 Task: Look for space in Lalitpur, India from 12th  August, 2023 to 15th August, 2023 for 3 adults in price range Rs.12000 to Rs.16000. Place can be entire place with 2 bedrooms having 3 beds and 1 bathroom. Property type can be house, flat, guest house. Booking option can be shelf check-in. Required host language is English.
Action: Mouse moved to (454, 71)
Screenshot: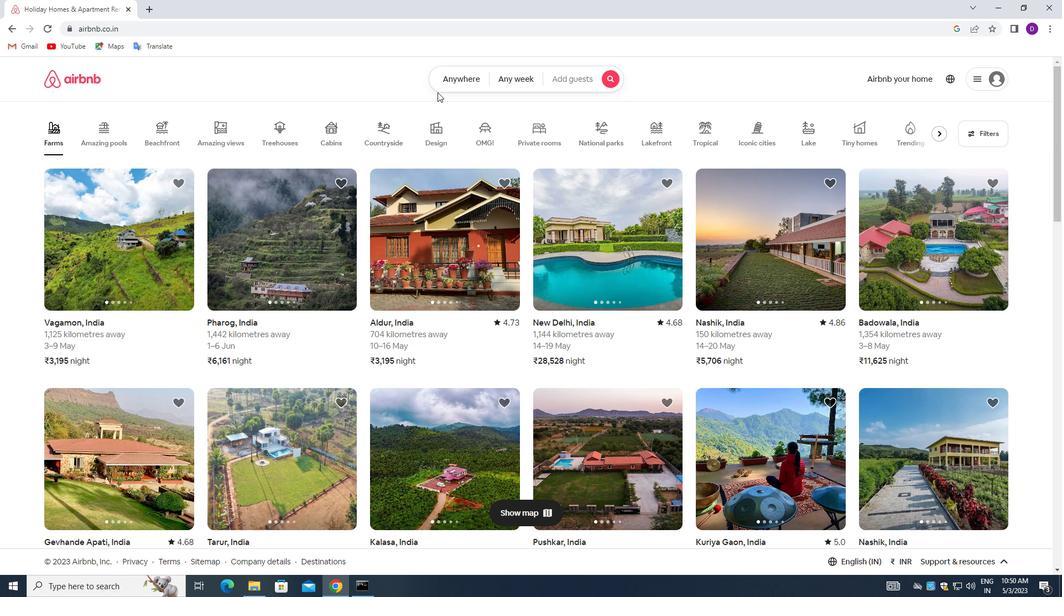 
Action: Mouse pressed left at (454, 71)
Screenshot: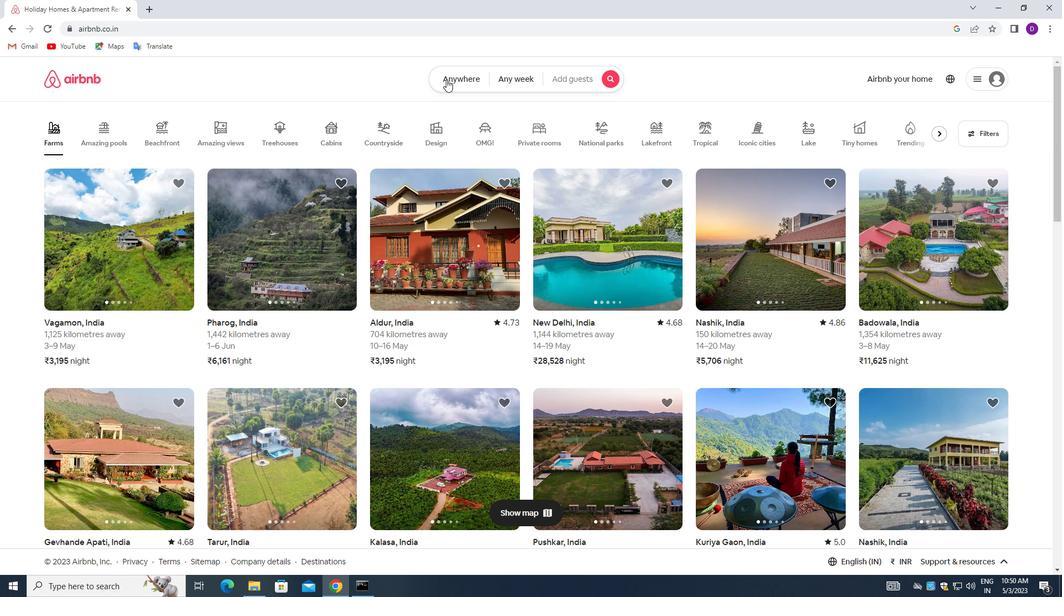 
Action: Mouse moved to (360, 118)
Screenshot: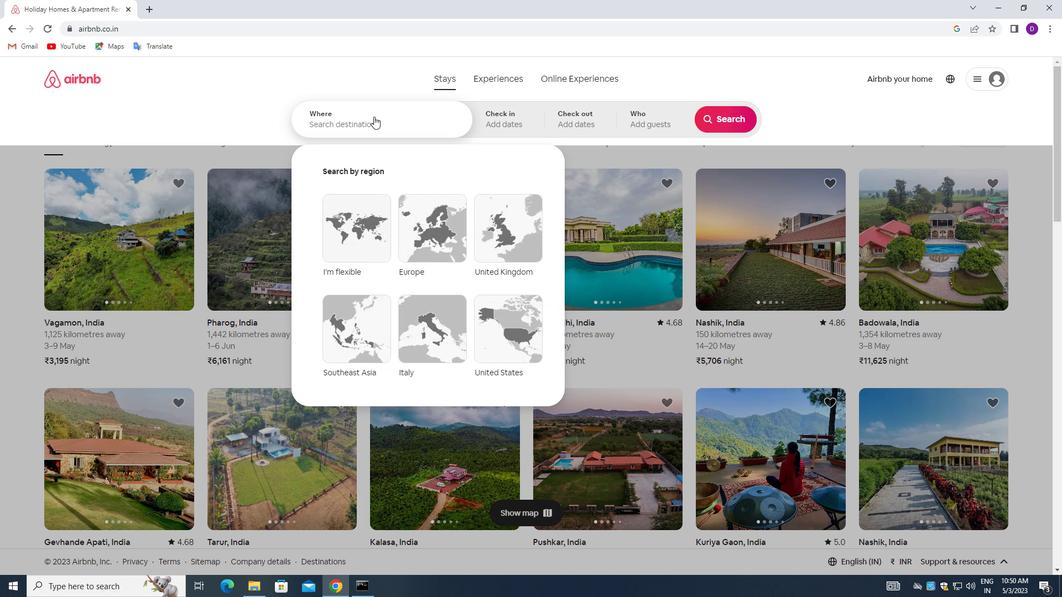 
Action: Mouse pressed left at (360, 118)
Screenshot: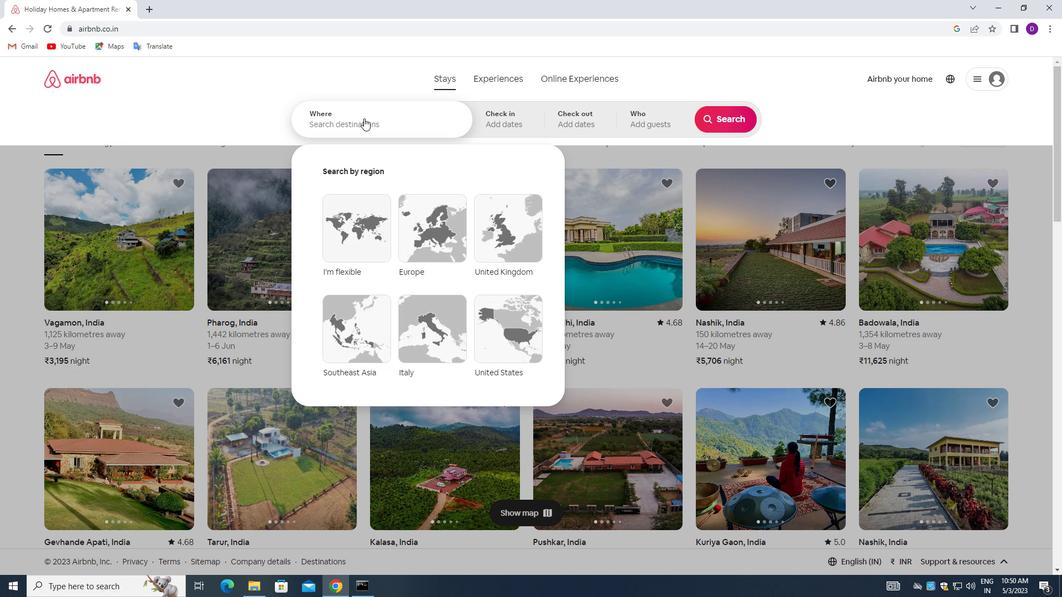 
Action: Mouse moved to (259, 120)
Screenshot: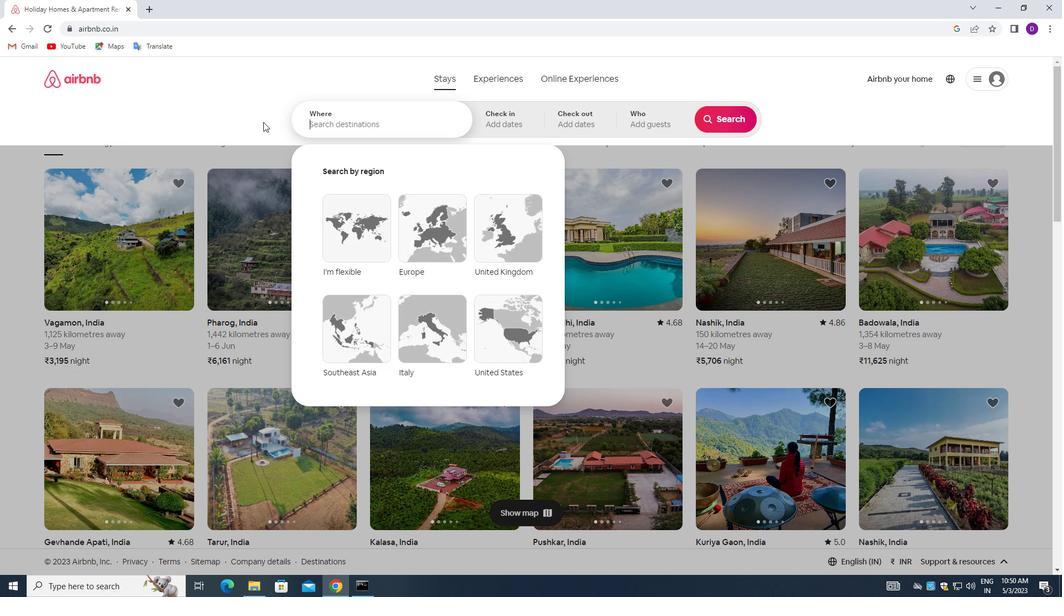 
Action: Key pressed <Key.shift>LALIT<Key.space><Key.backspace>PUR,<Key.space><Key.shift>INDIA<Key.enter>
Screenshot: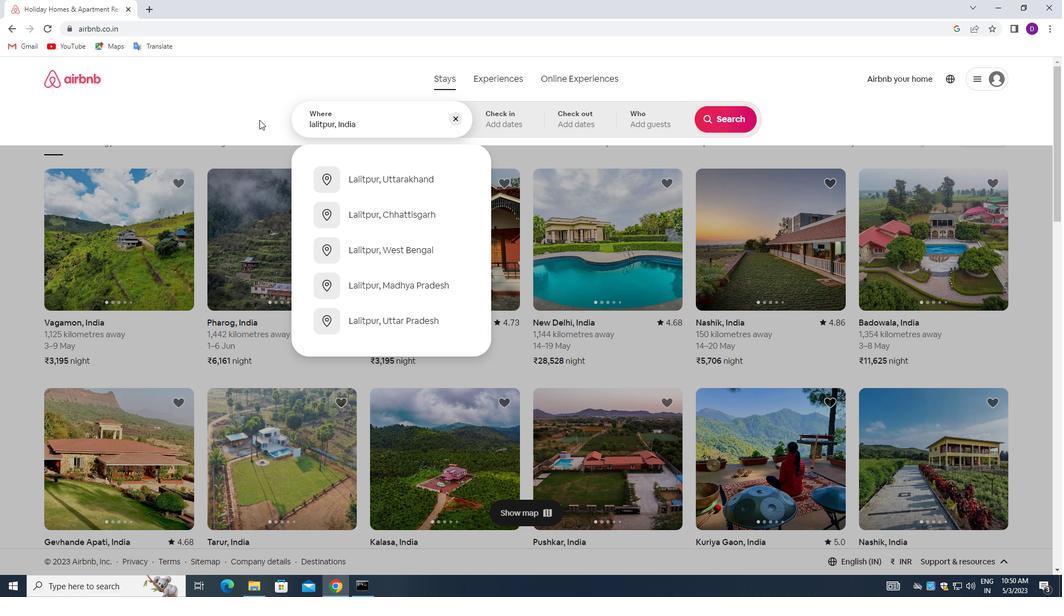 
Action: Mouse moved to (721, 210)
Screenshot: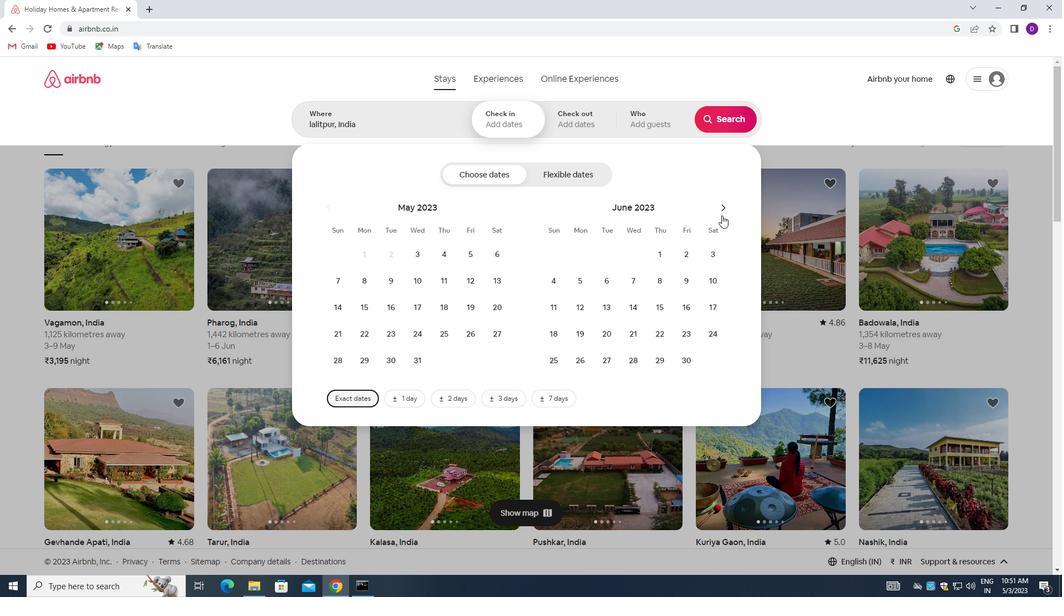 
Action: Mouse pressed left at (721, 210)
Screenshot: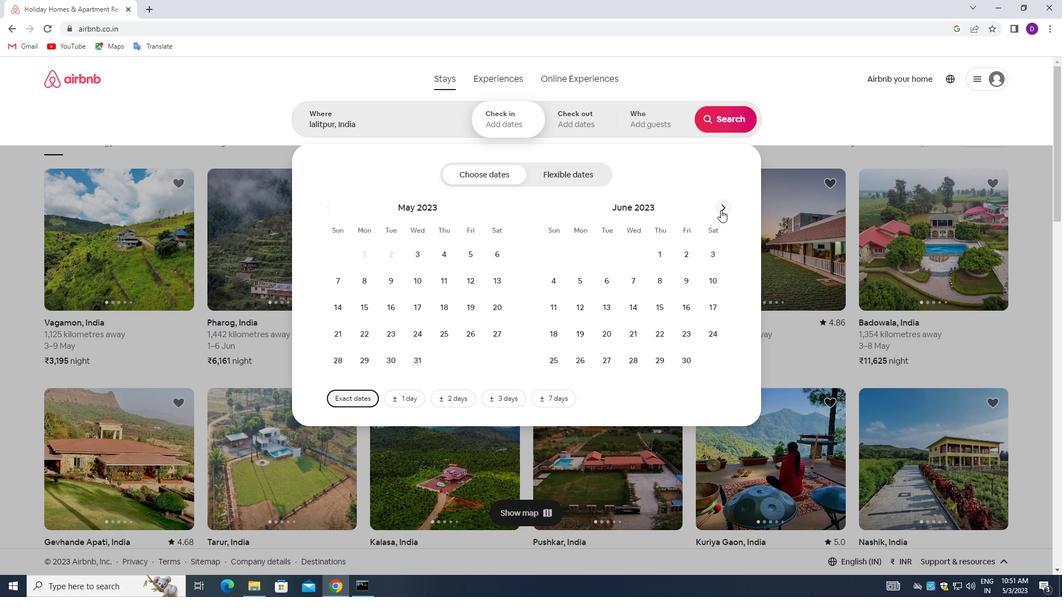 
Action: Mouse pressed left at (721, 210)
Screenshot: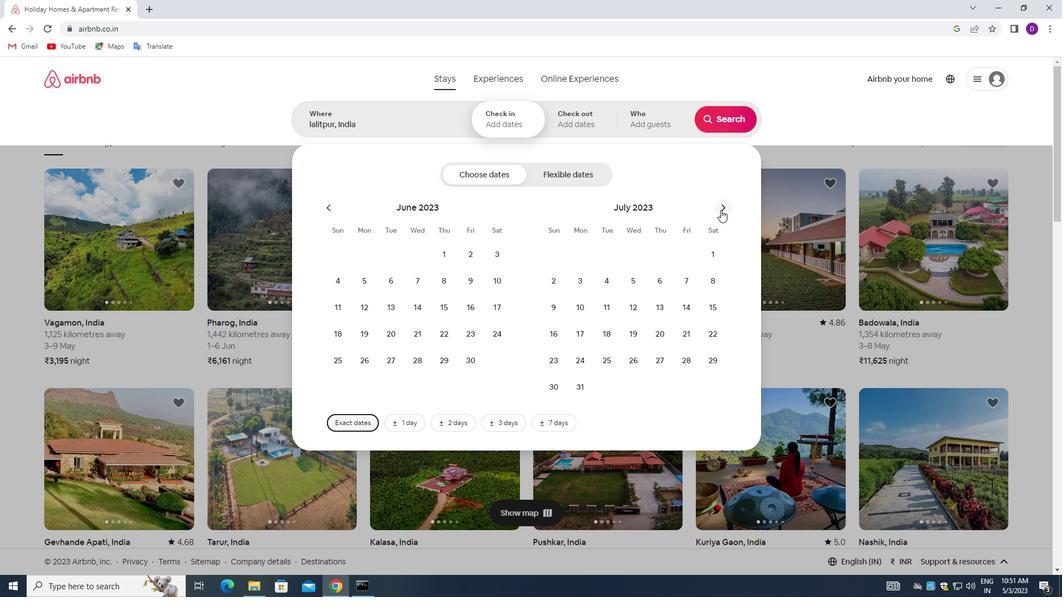 
Action: Mouse moved to (704, 284)
Screenshot: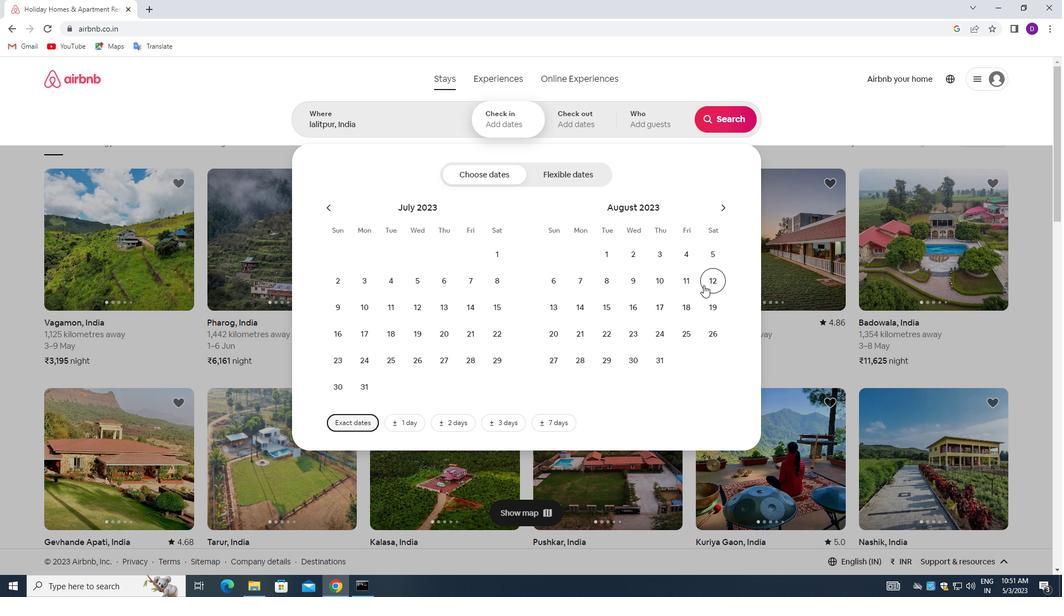 
Action: Mouse pressed left at (704, 284)
Screenshot: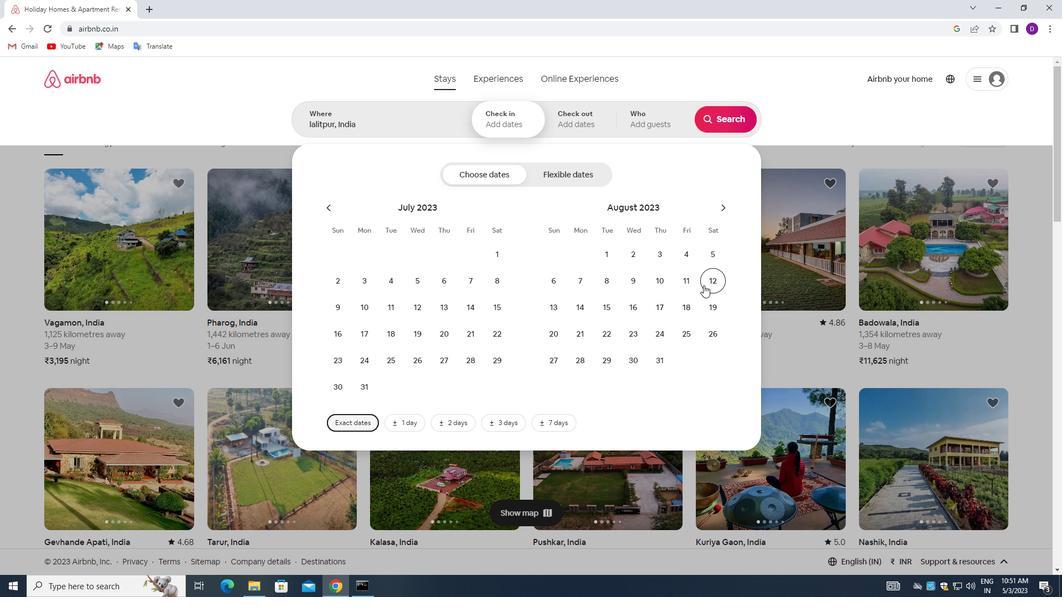 
Action: Mouse moved to (614, 307)
Screenshot: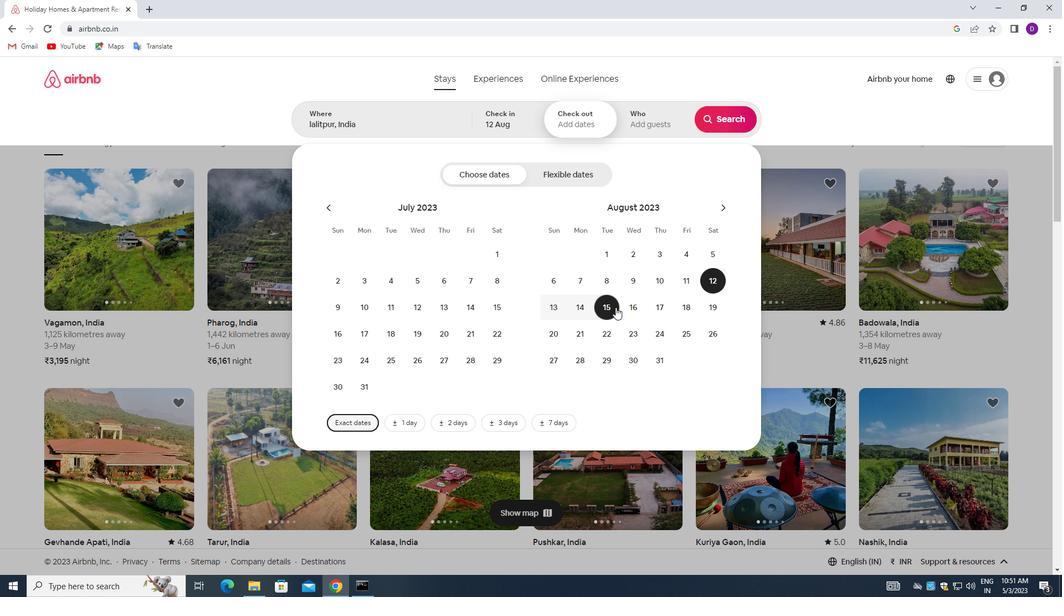 
Action: Mouse pressed left at (614, 307)
Screenshot: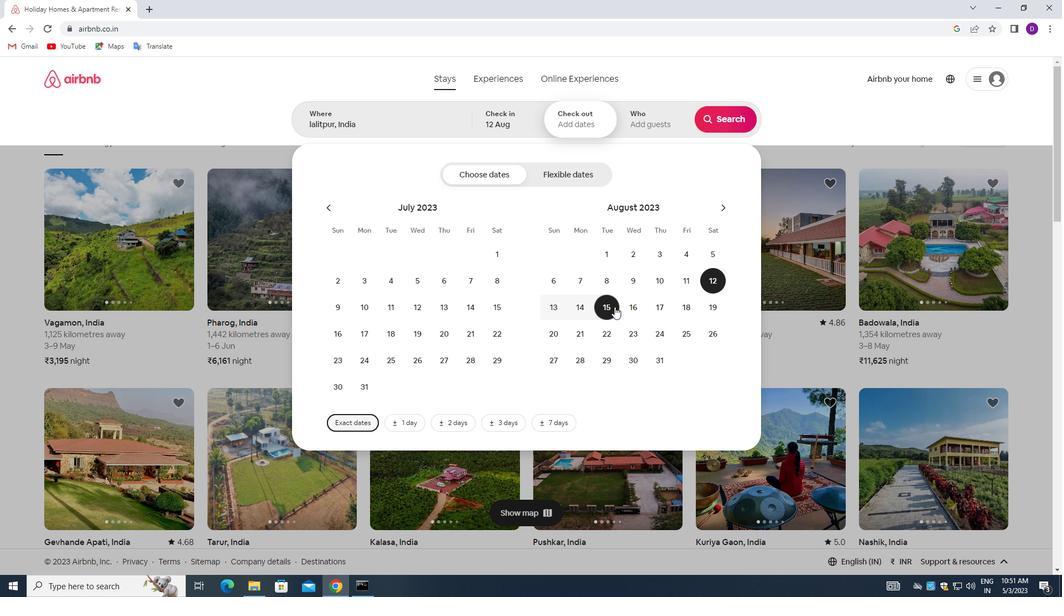 
Action: Mouse moved to (652, 121)
Screenshot: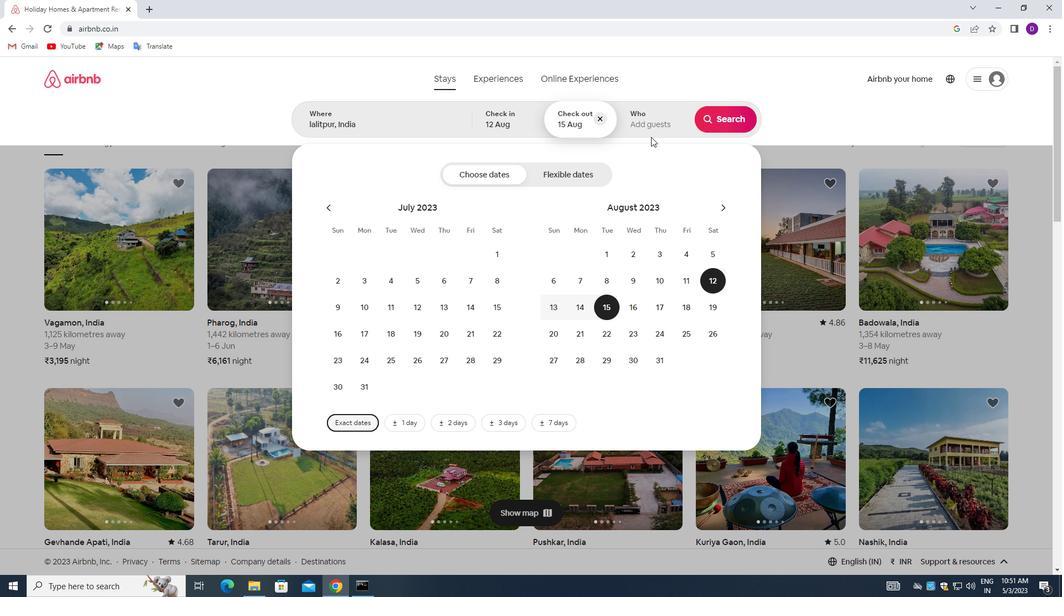 
Action: Mouse pressed left at (652, 121)
Screenshot: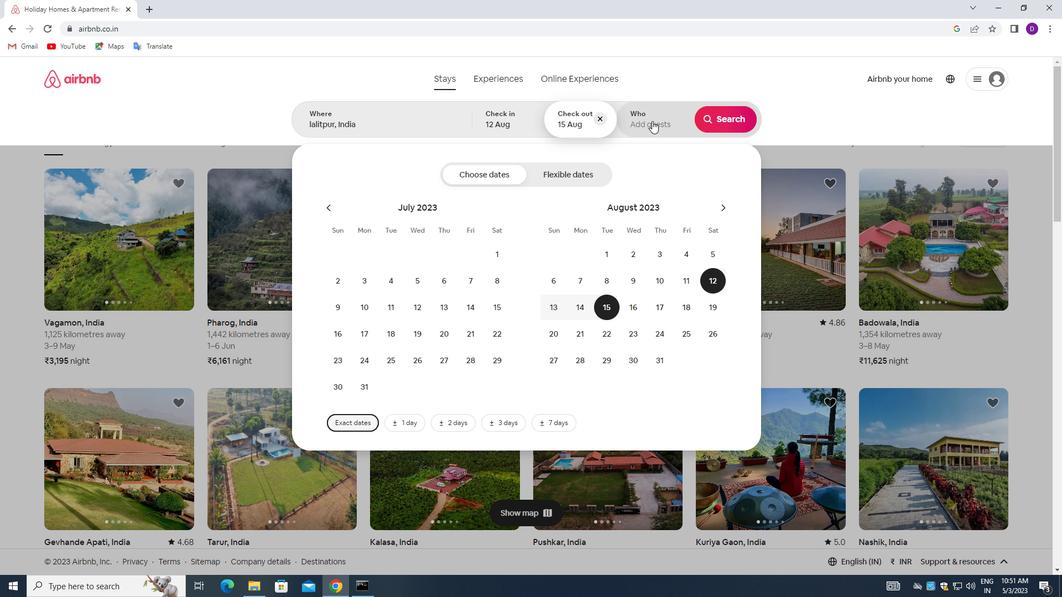 
Action: Mouse moved to (723, 179)
Screenshot: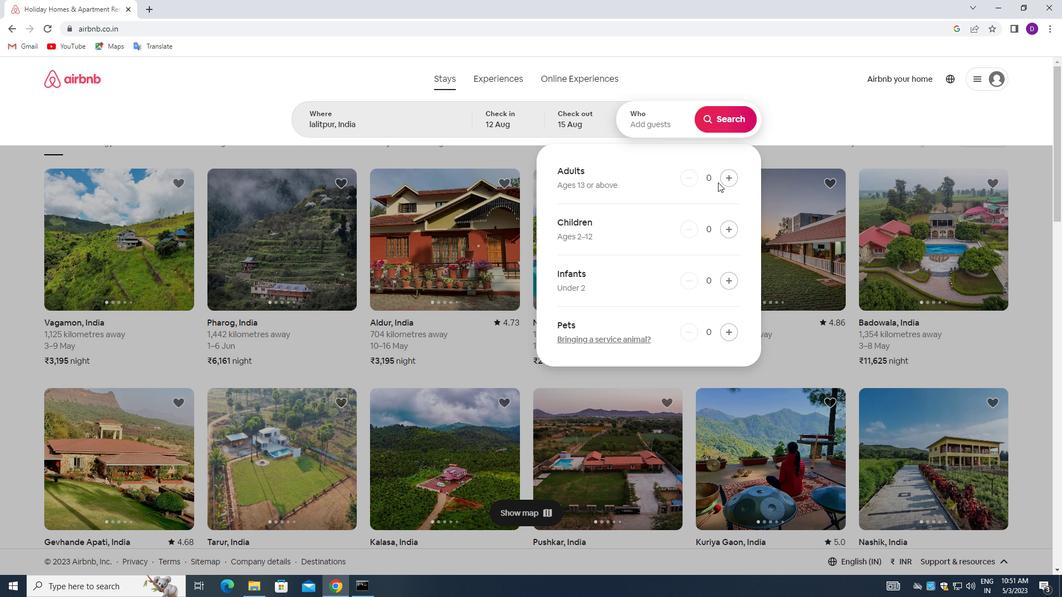
Action: Mouse pressed left at (723, 179)
Screenshot: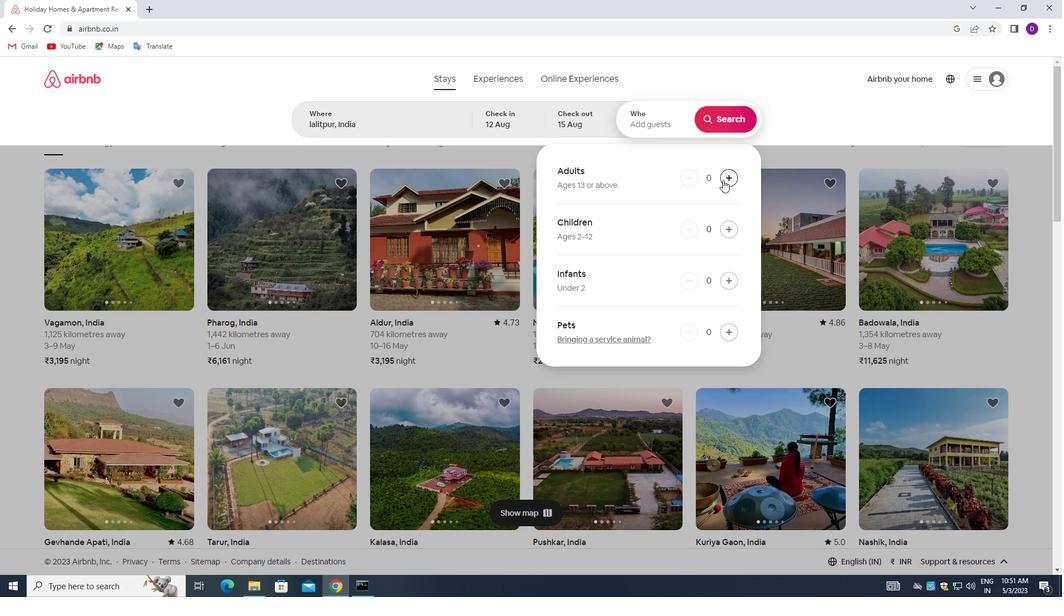 
Action: Mouse pressed left at (723, 179)
Screenshot: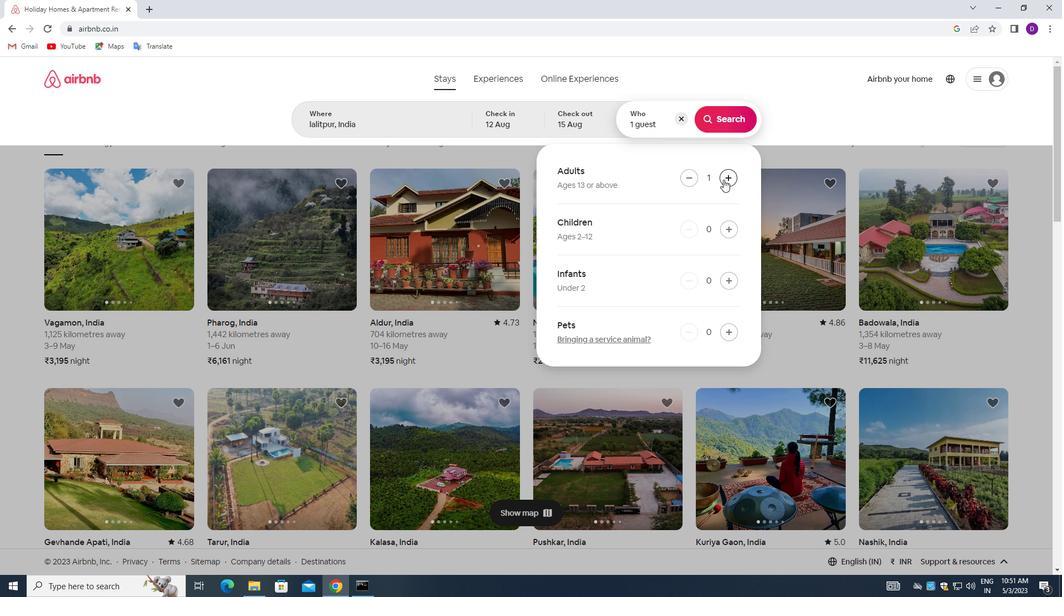 
Action: Mouse pressed left at (723, 179)
Screenshot: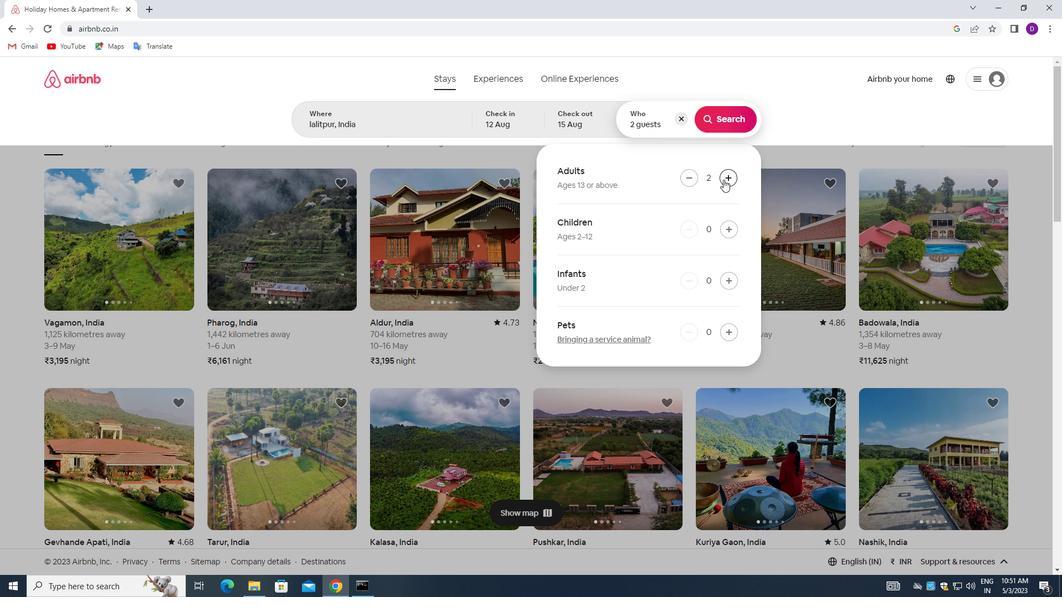 
Action: Mouse moved to (725, 116)
Screenshot: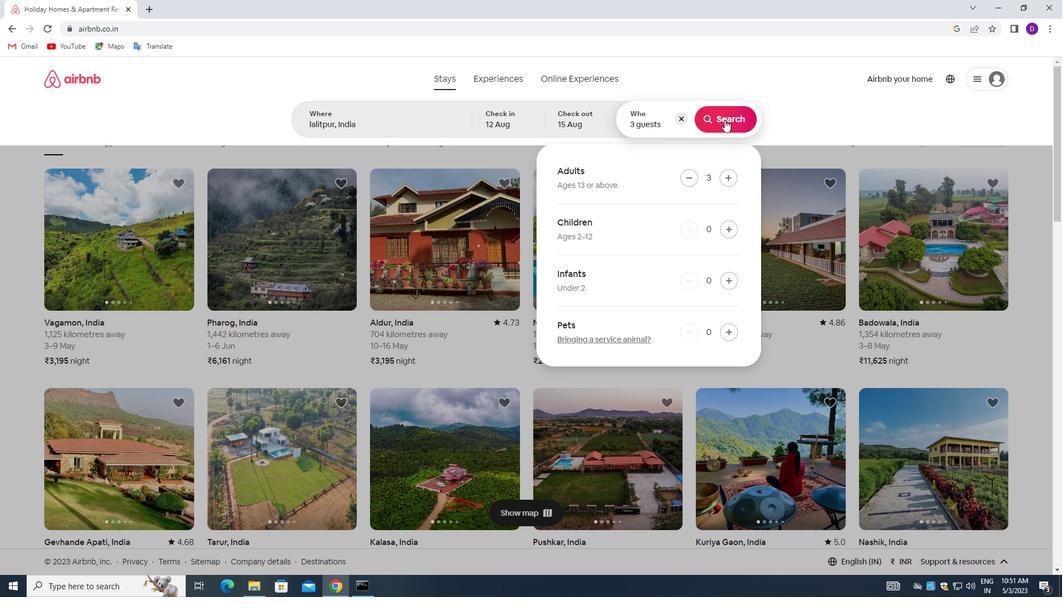 
Action: Mouse pressed left at (725, 116)
Screenshot: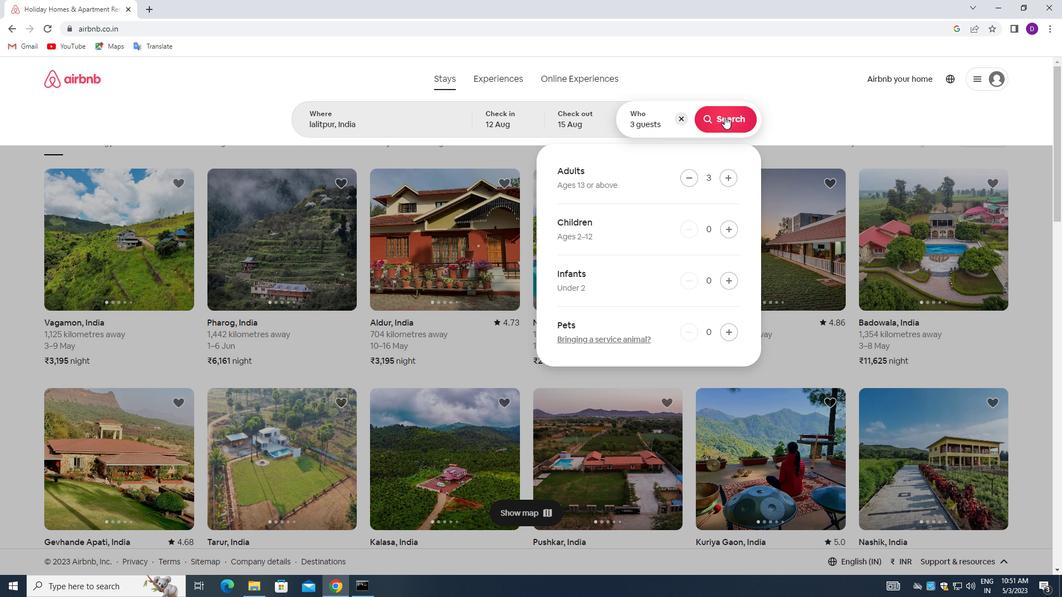 
Action: Mouse moved to (1006, 121)
Screenshot: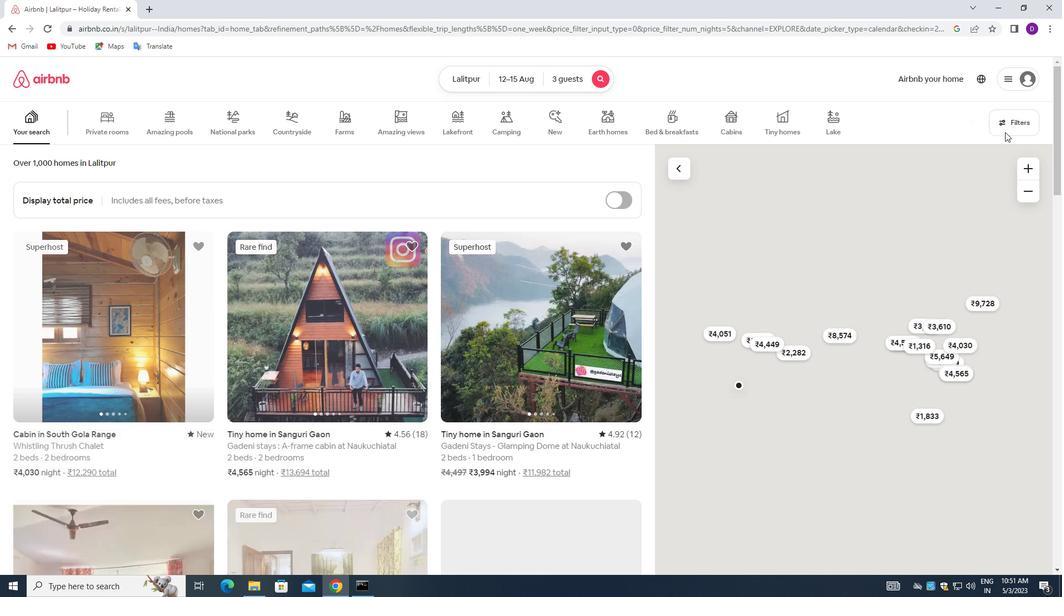 
Action: Mouse pressed left at (1006, 121)
Screenshot: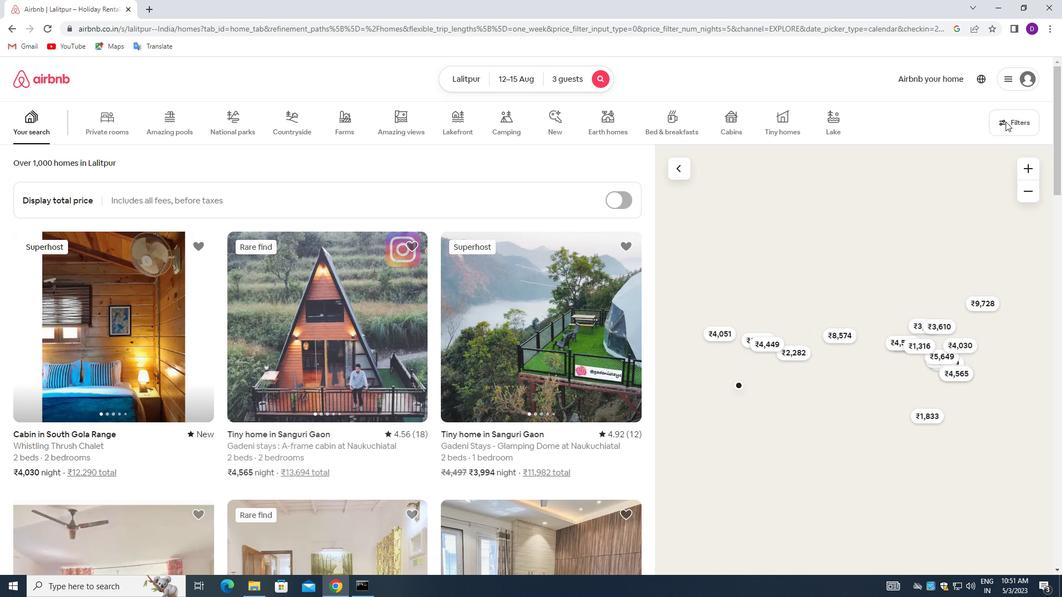 
Action: Mouse moved to (386, 263)
Screenshot: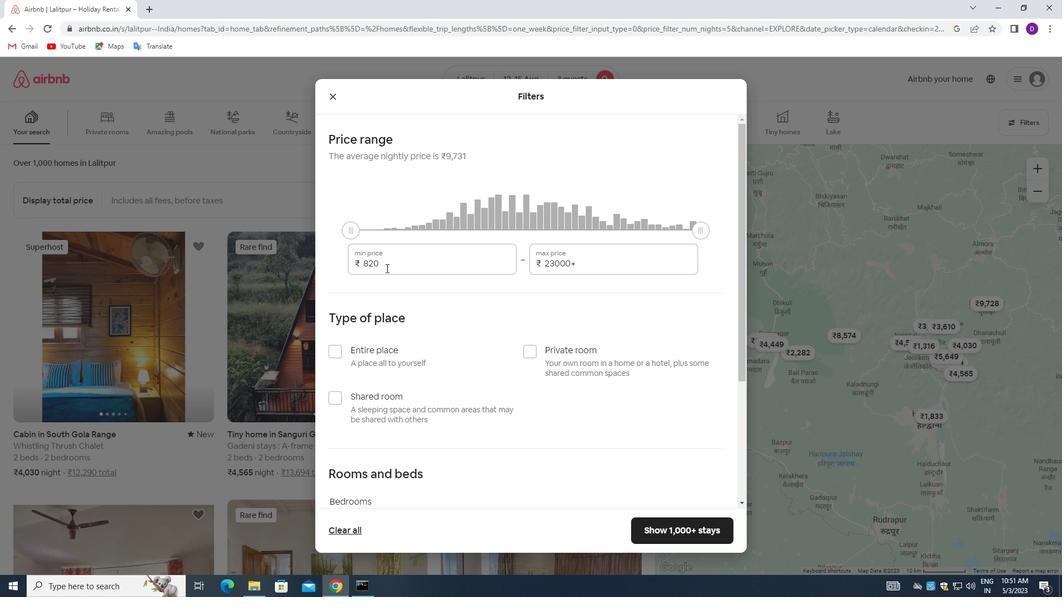 
Action: Mouse pressed left at (386, 263)
Screenshot: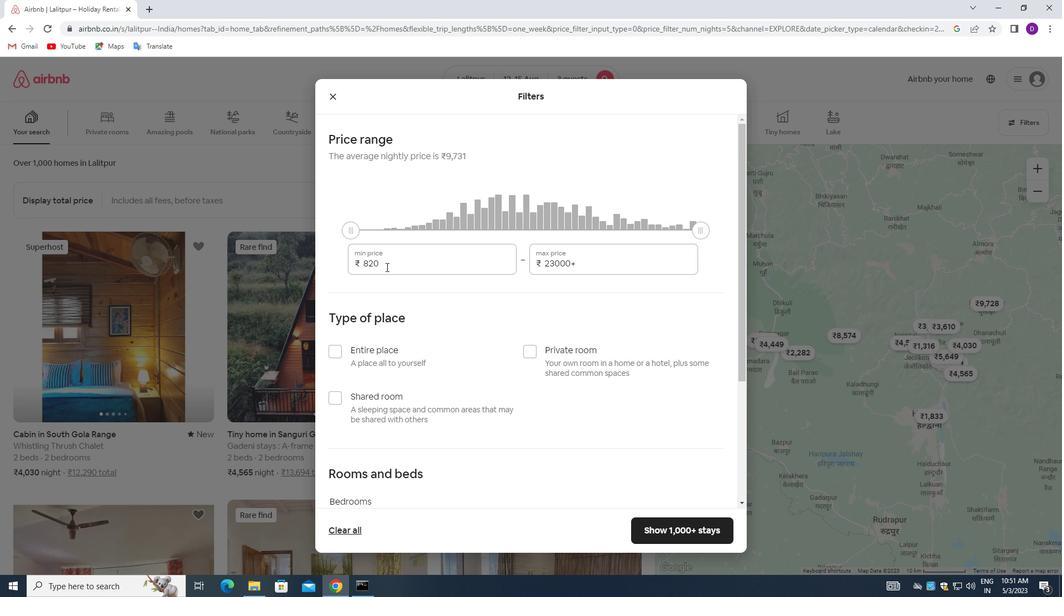 
Action: Mouse pressed left at (386, 263)
Screenshot: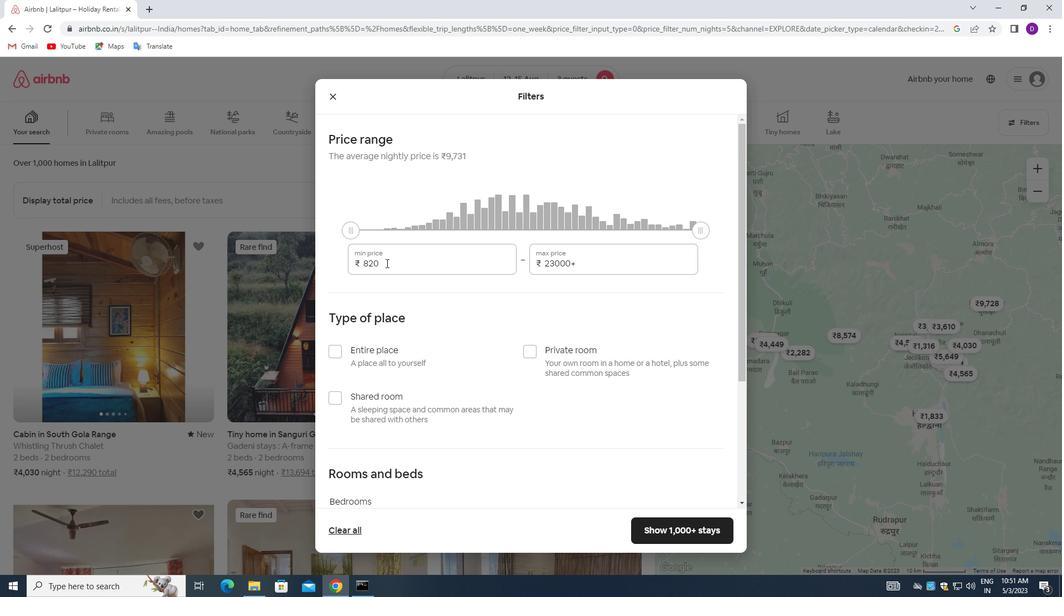
Action: Key pressed 12000<Key.tab>16000
Screenshot: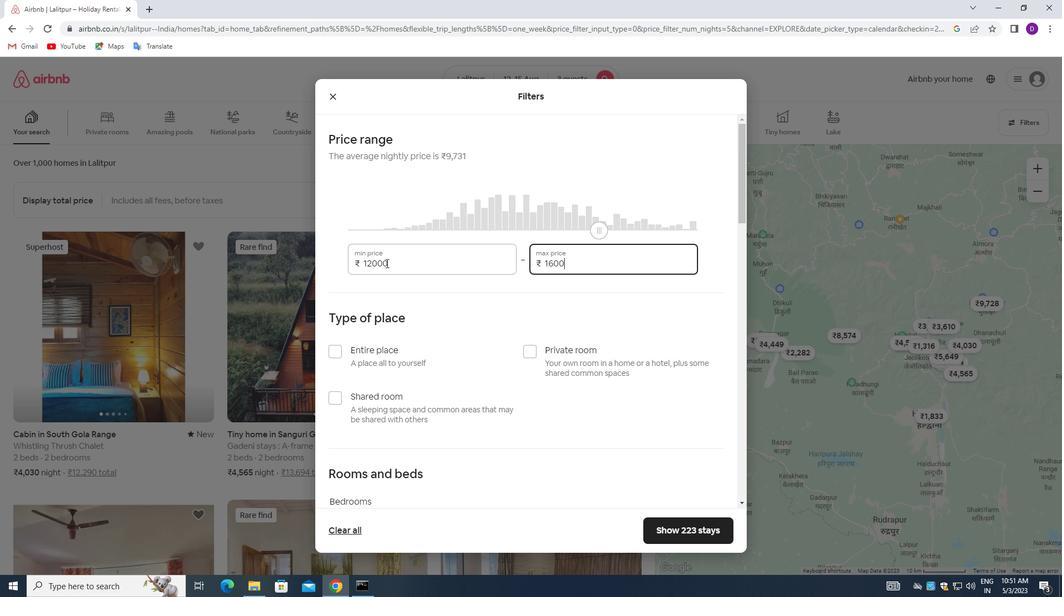 
Action: Mouse moved to (489, 327)
Screenshot: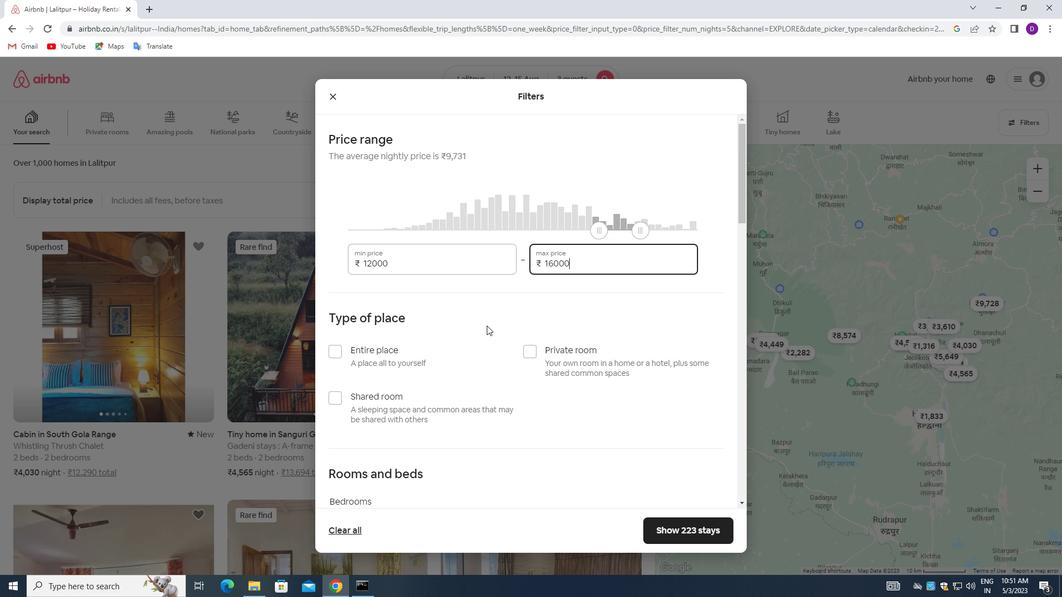 
Action: Mouse scrolled (489, 326) with delta (0, 0)
Screenshot: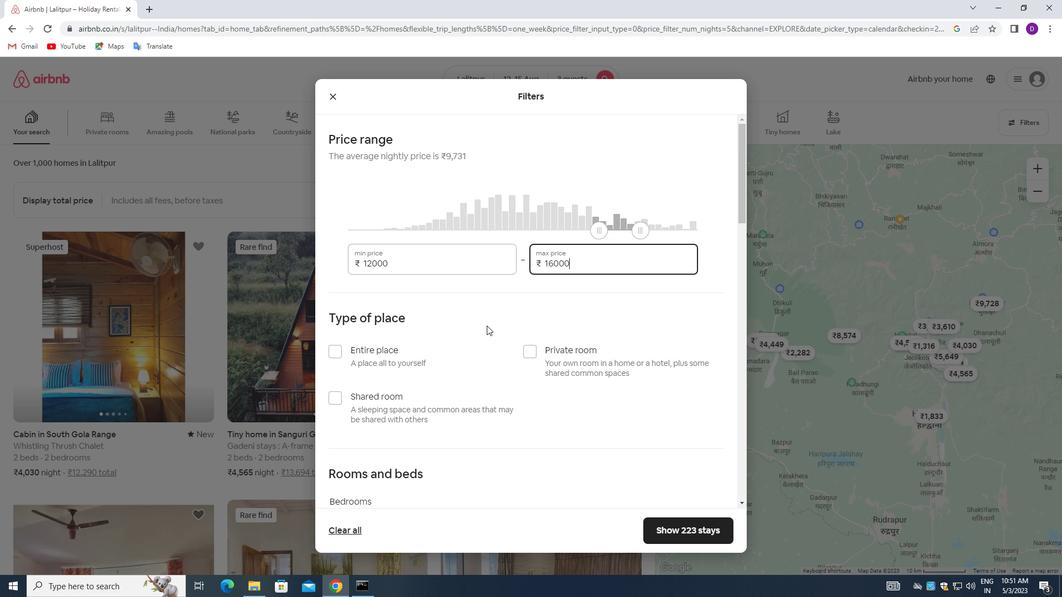 
Action: Mouse moved to (527, 289)
Screenshot: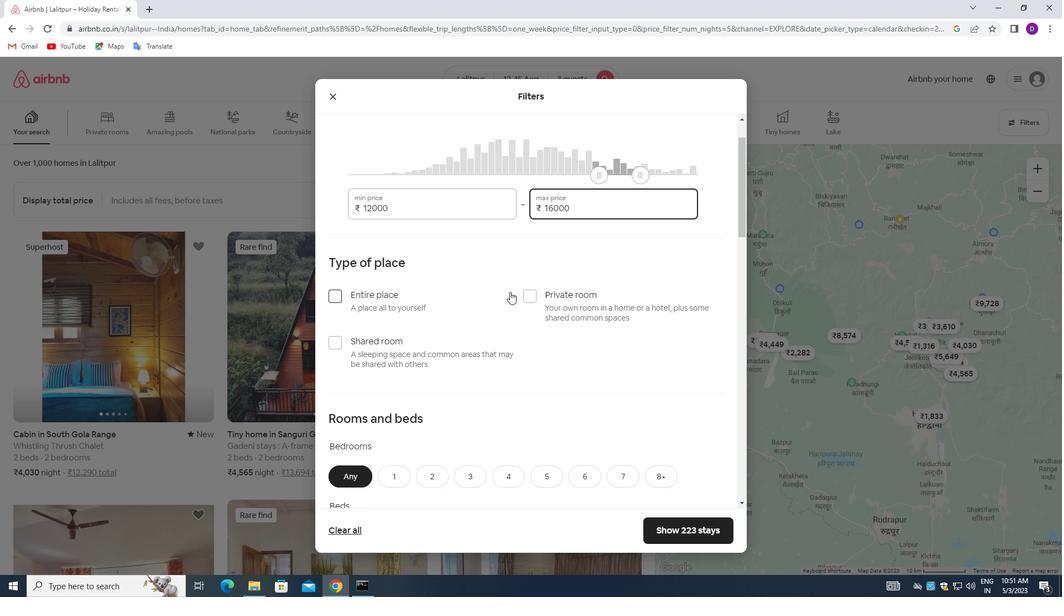 
Action: Mouse scrolled (527, 288) with delta (0, 0)
Screenshot: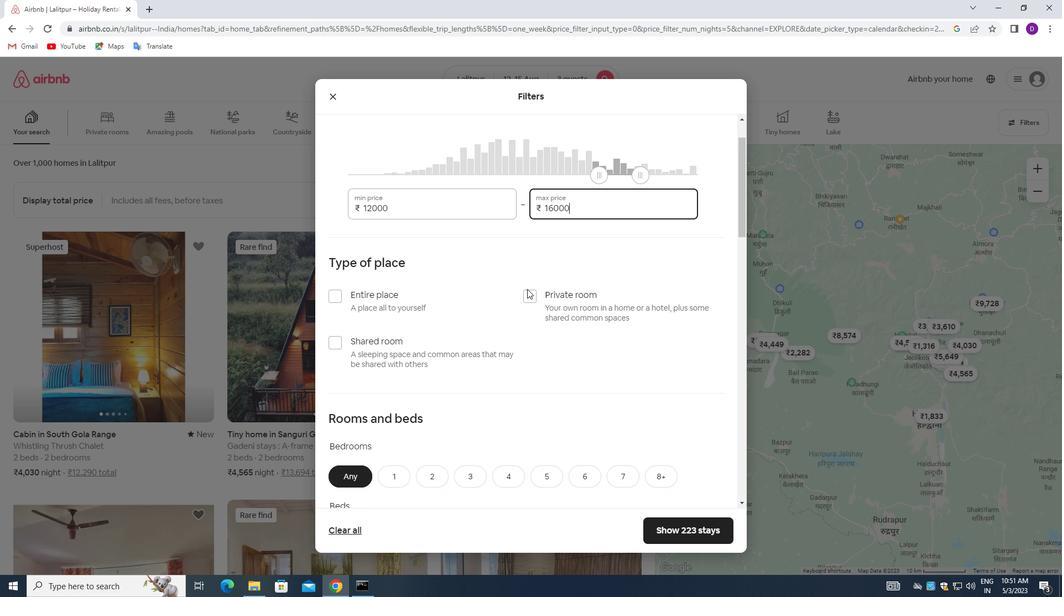 
Action: Mouse moved to (340, 242)
Screenshot: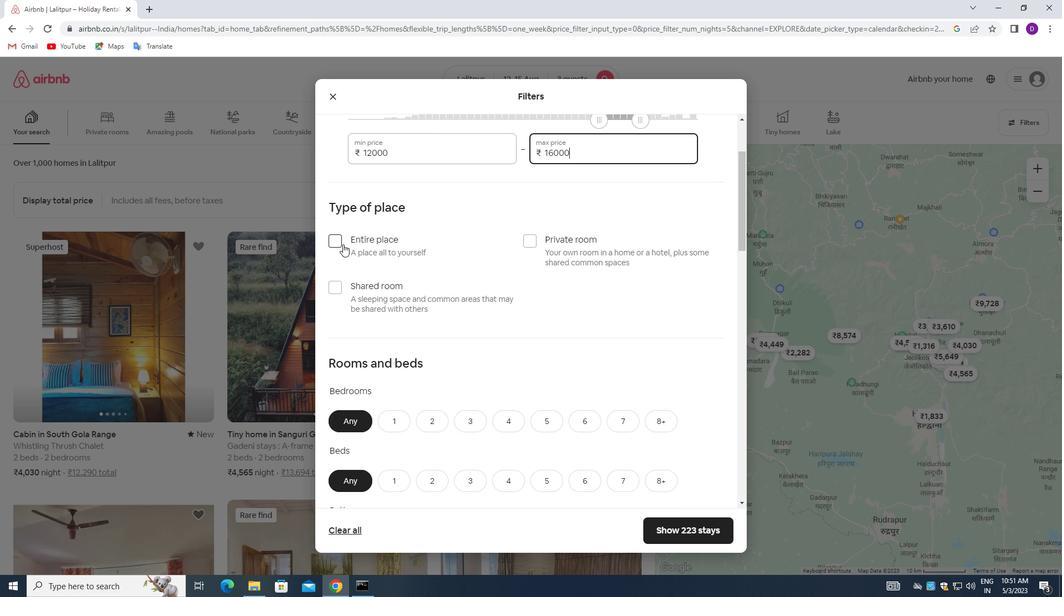 
Action: Mouse pressed left at (340, 242)
Screenshot: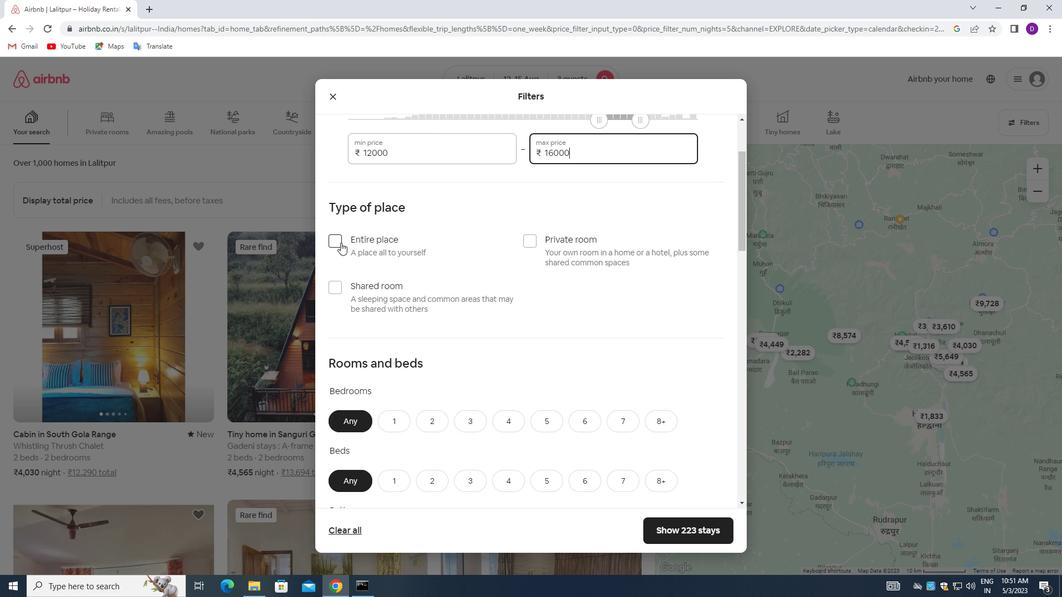 
Action: Mouse moved to (474, 306)
Screenshot: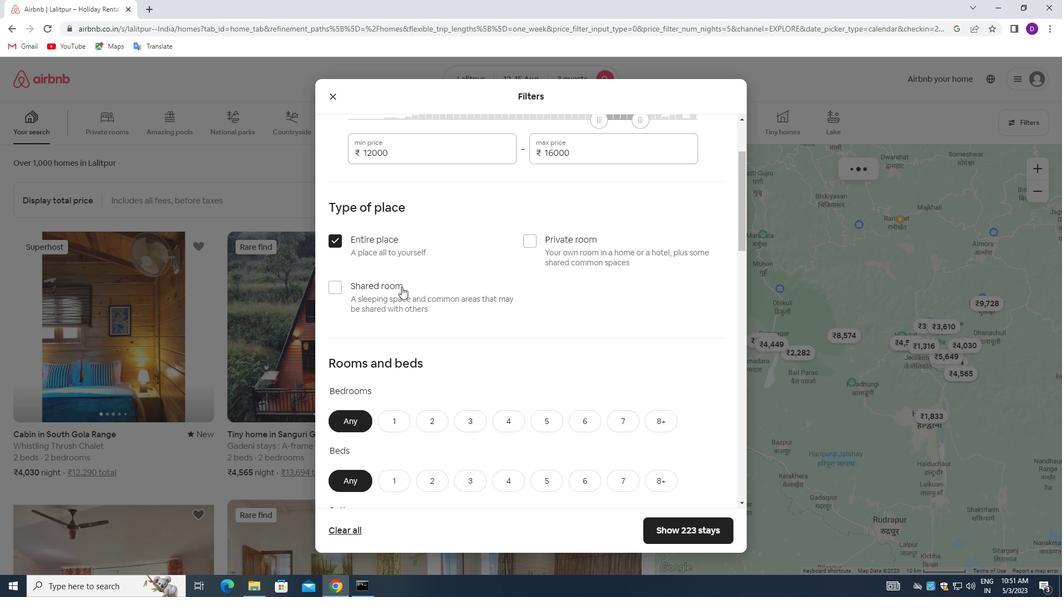 
Action: Mouse scrolled (474, 305) with delta (0, 0)
Screenshot: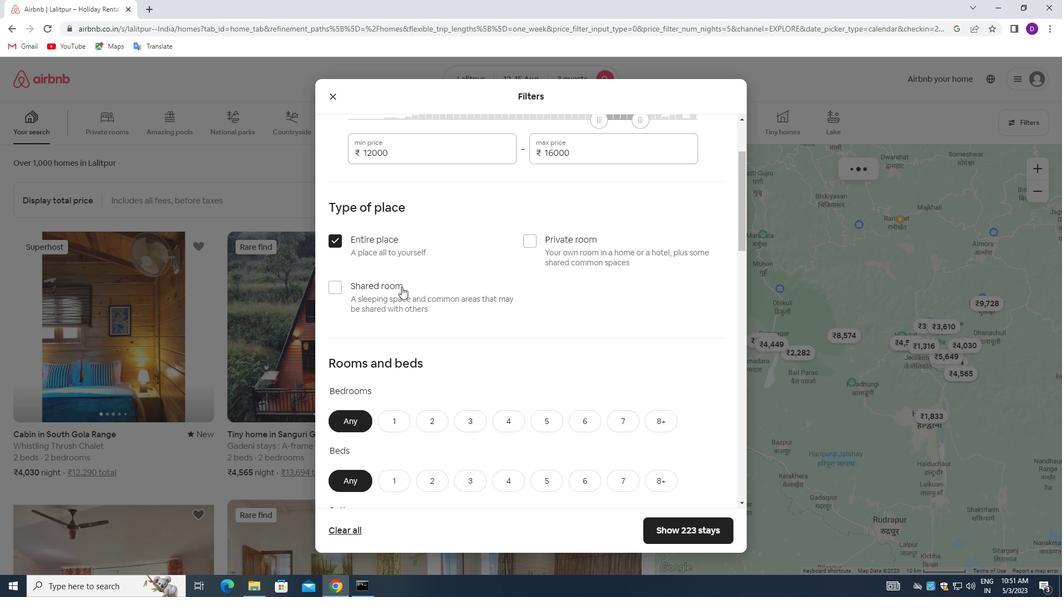 
Action: Mouse moved to (478, 310)
Screenshot: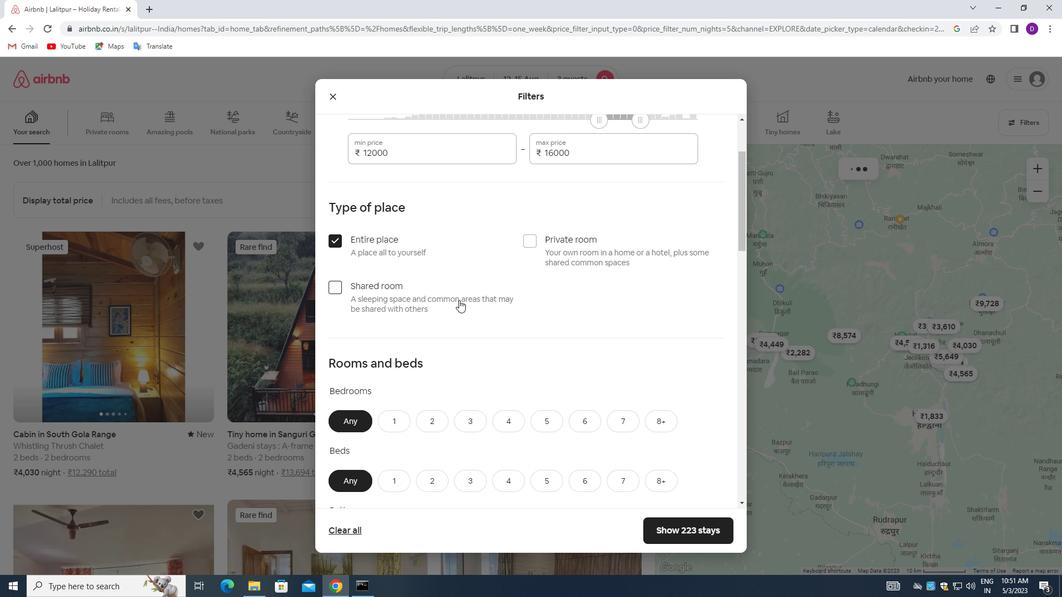 
Action: Mouse scrolled (478, 309) with delta (0, 0)
Screenshot: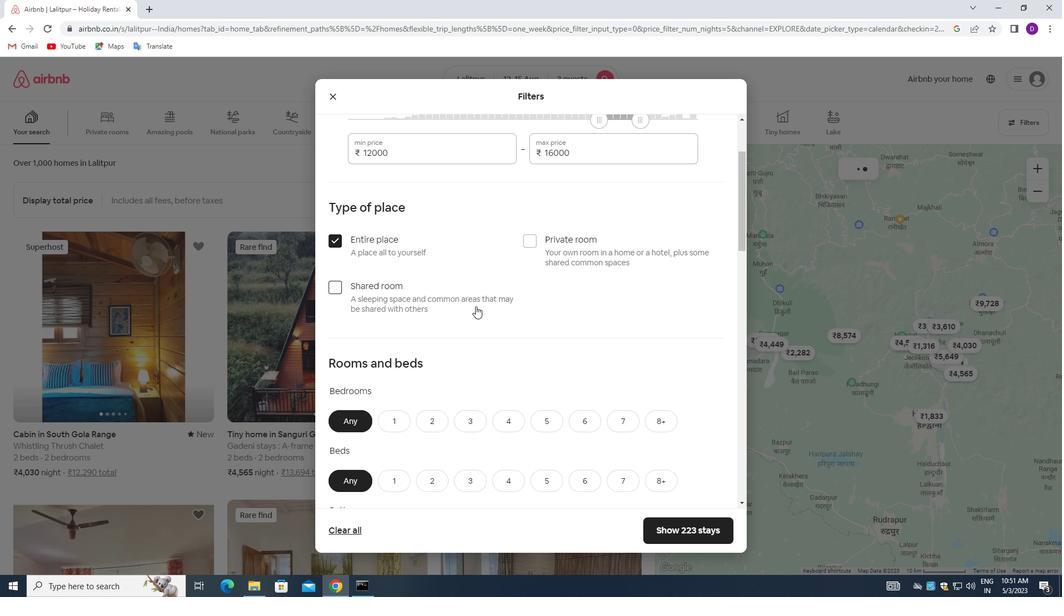 
Action: Mouse moved to (433, 307)
Screenshot: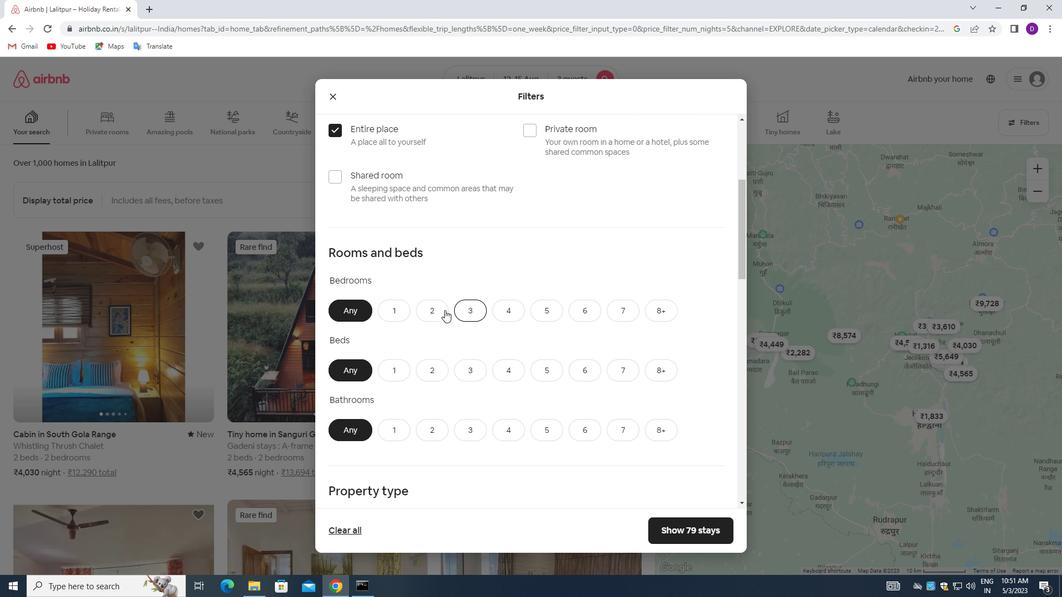 
Action: Mouse pressed left at (433, 307)
Screenshot: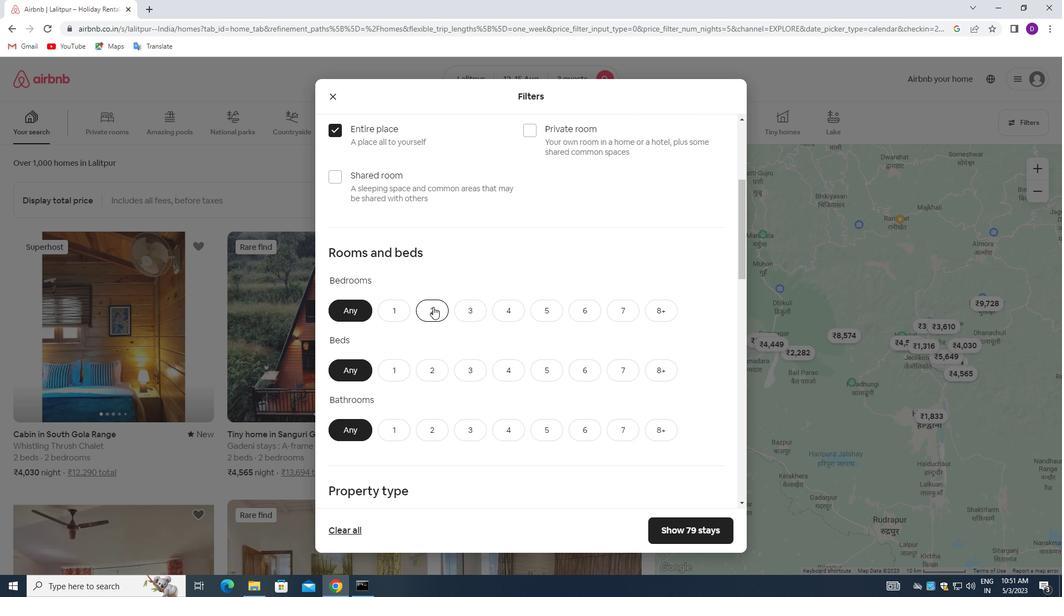 
Action: Mouse moved to (471, 361)
Screenshot: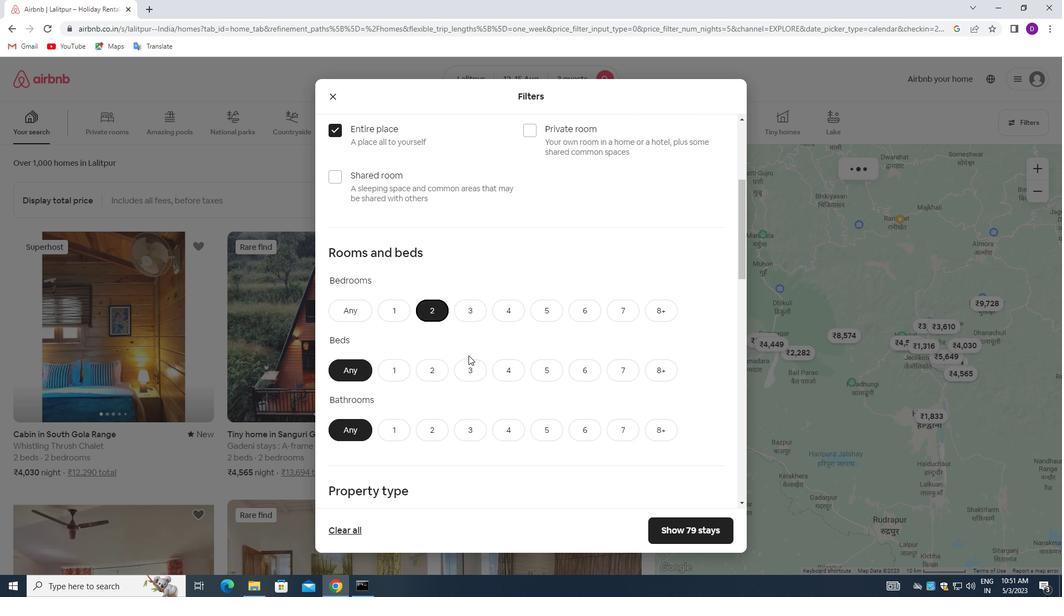 
Action: Mouse pressed left at (471, 361)
Screenshot: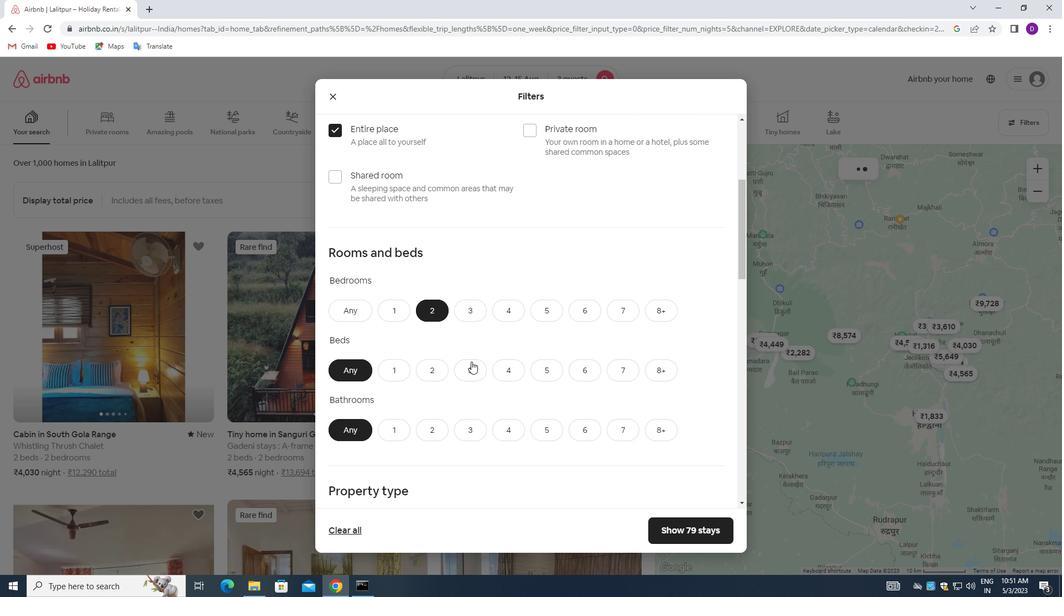 
Action: Mouse moved to (469, 363)
Screenshot: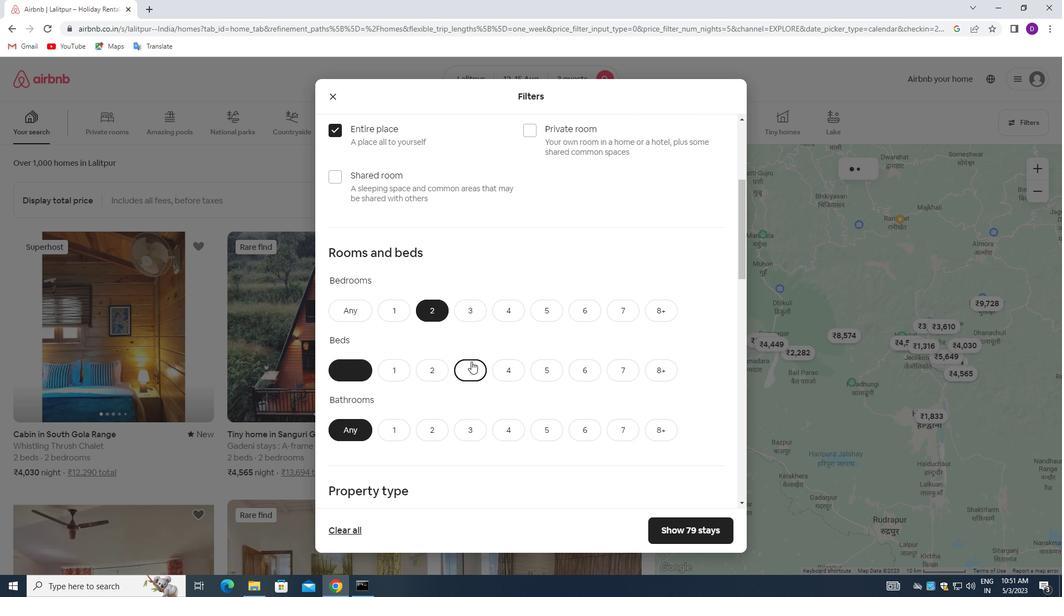 
Action: Mouse scrolled (469, 363) with delta (0, 0)
Screenshot: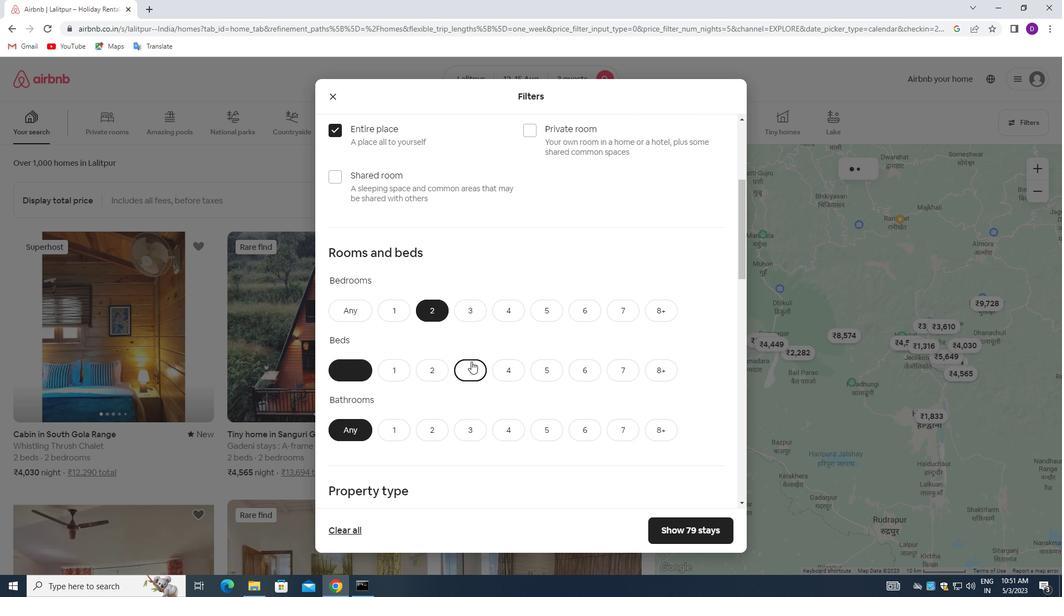 
Action: Mouse moved to (466, 364)
Screenshot: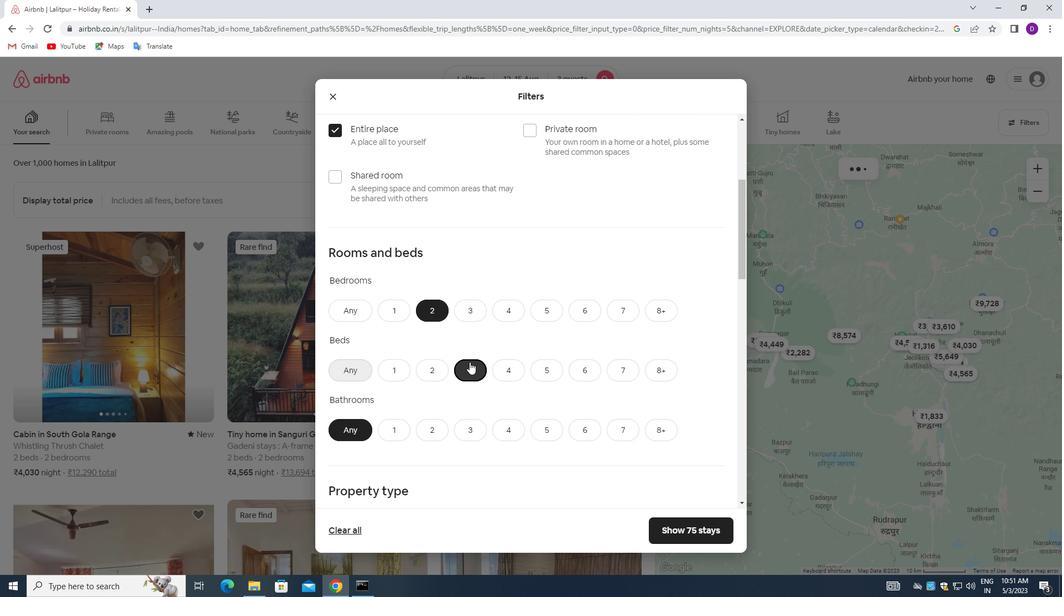 
Action: Mouse scrolled (466, 364) with delta (0, 0)
Screenshot: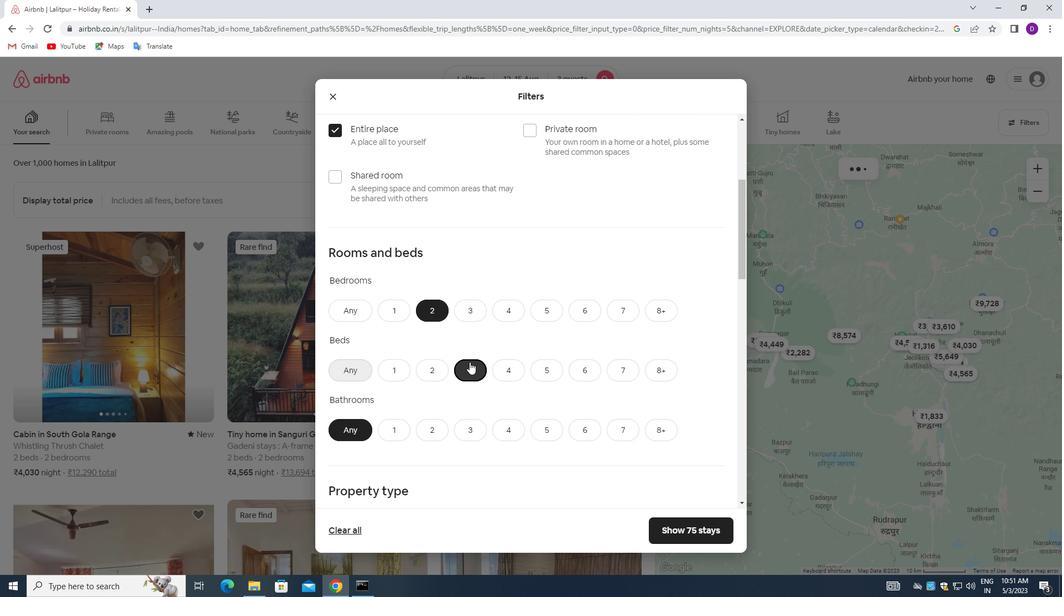 
Action: Mouse moved to (395, 320)
Screenshot: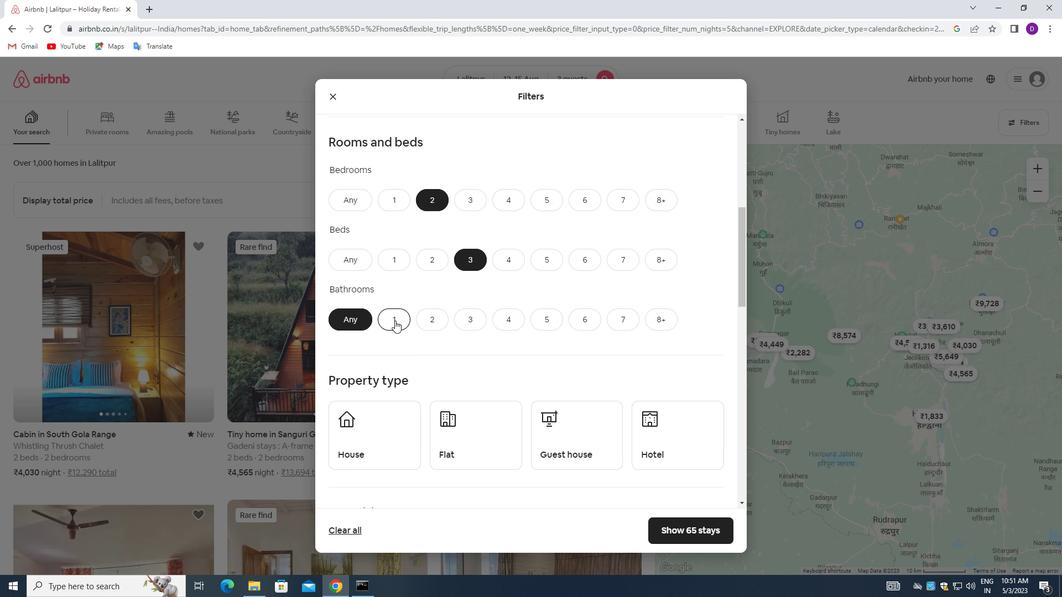 
Action: Mouse pressed left at (395, 320)
Screenshot: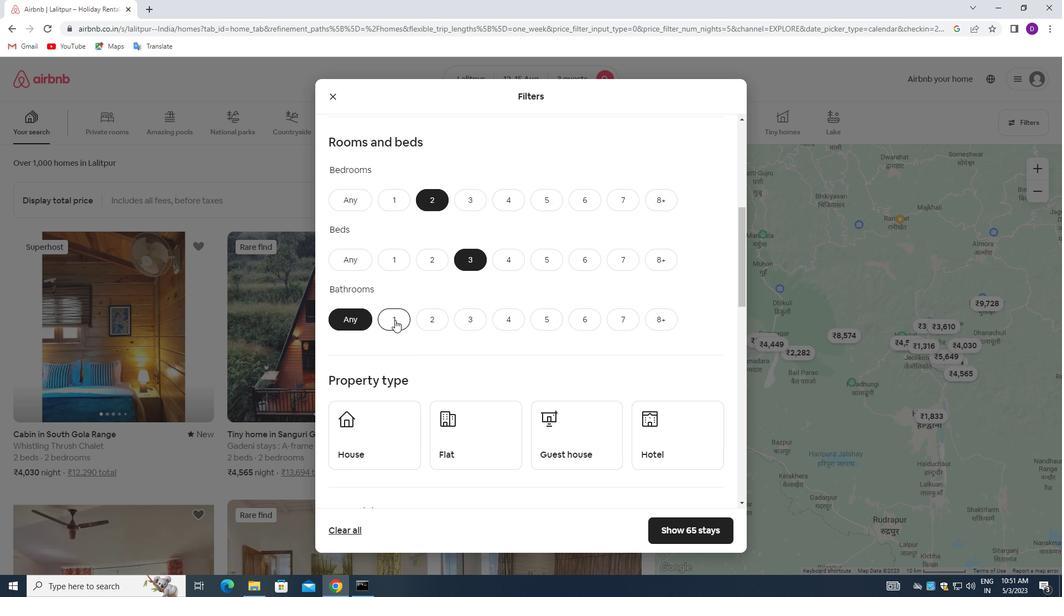 
Action: Mouse moved to (492, 319)
Screenshot: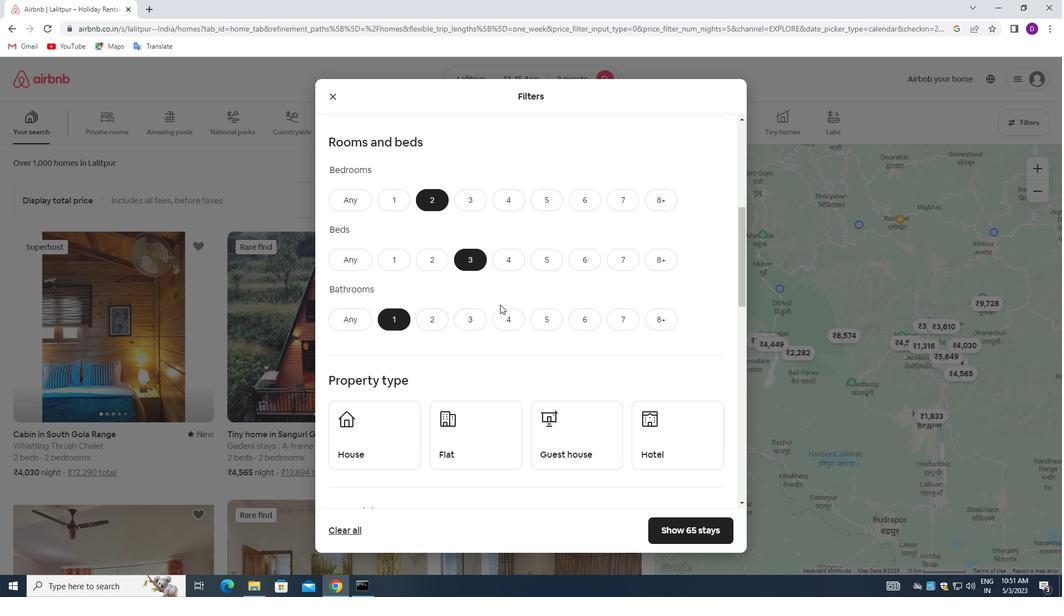 
Action: Mouse scrolled (492, 319) with delta (0, 0)
Screenshot: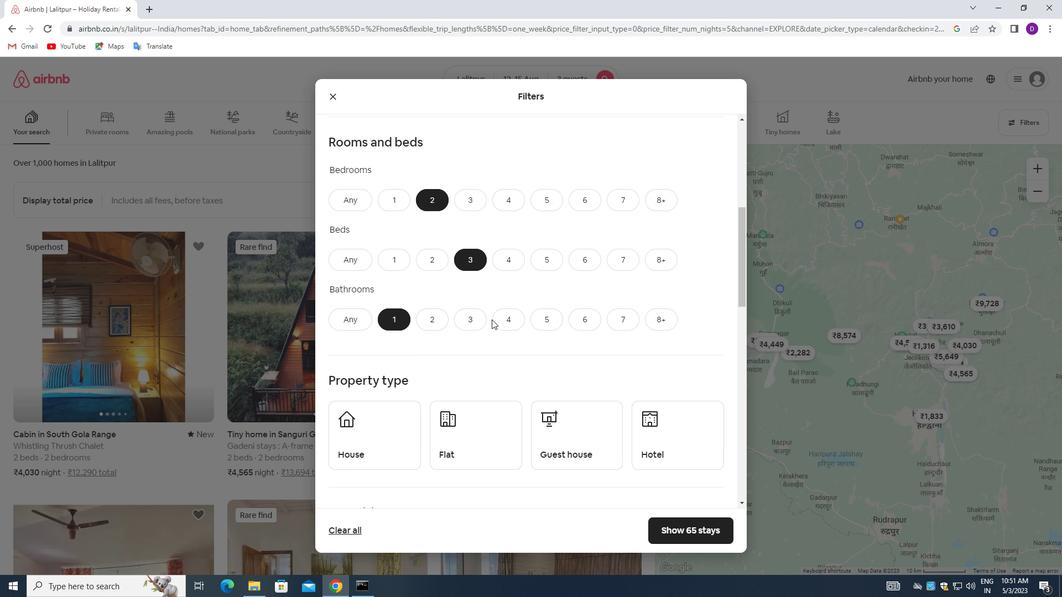 
Action: Mouse scrolled (492, 319) with delta (0, 0)
Screenshot: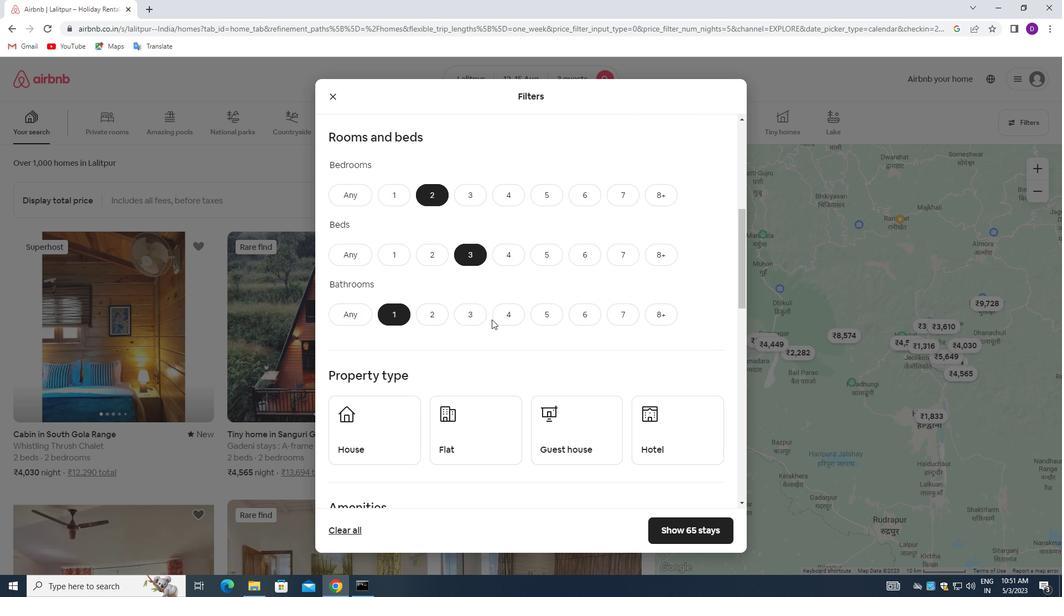 
Action: Mouse moved to (466, 327)
Screenshot: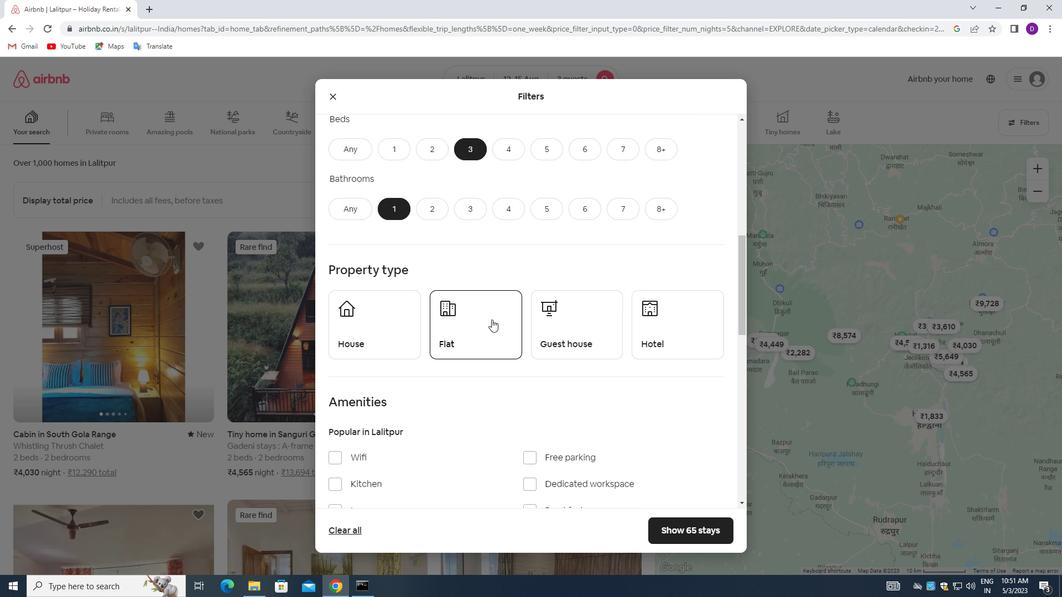 
Action: Mouse scrolled (466, 326) with delta (0, 0)
Screenshot: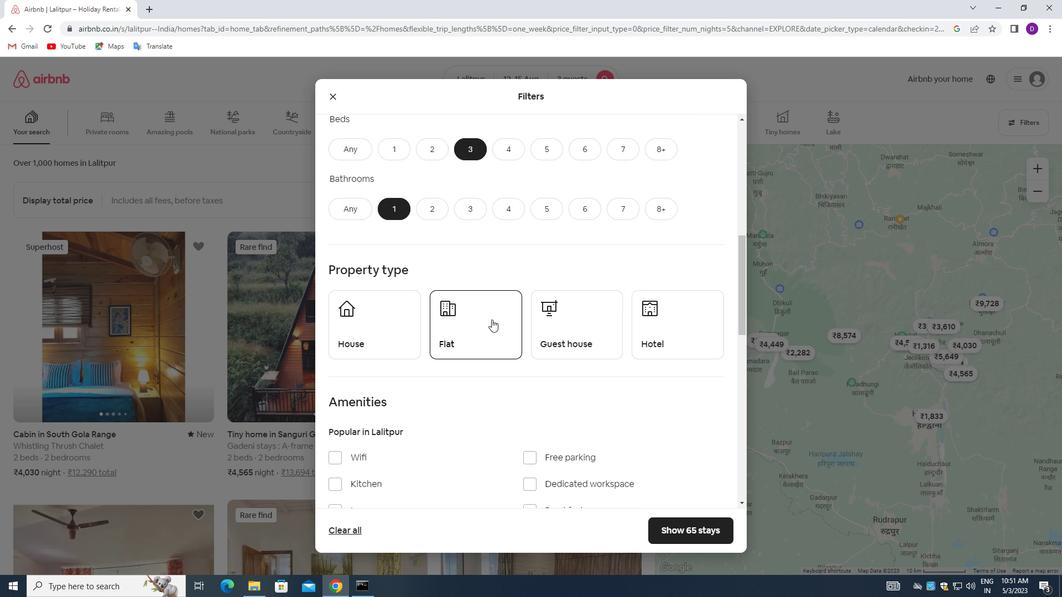 
Action: Mouse moved to (369, 280)
Screenshot: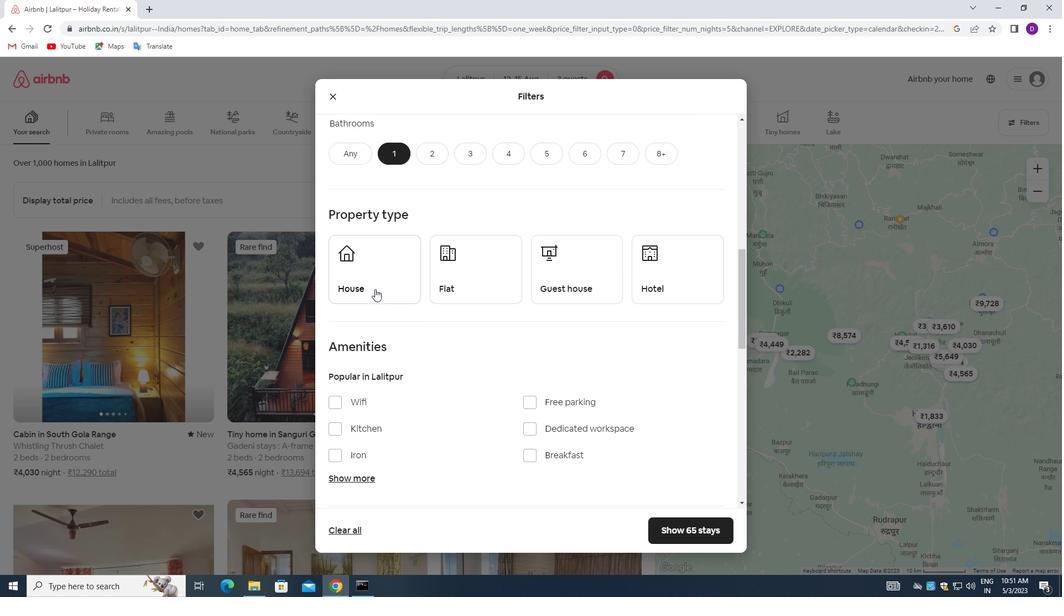 
Action: Mouse pressed left at (369, 280)
Screenshot: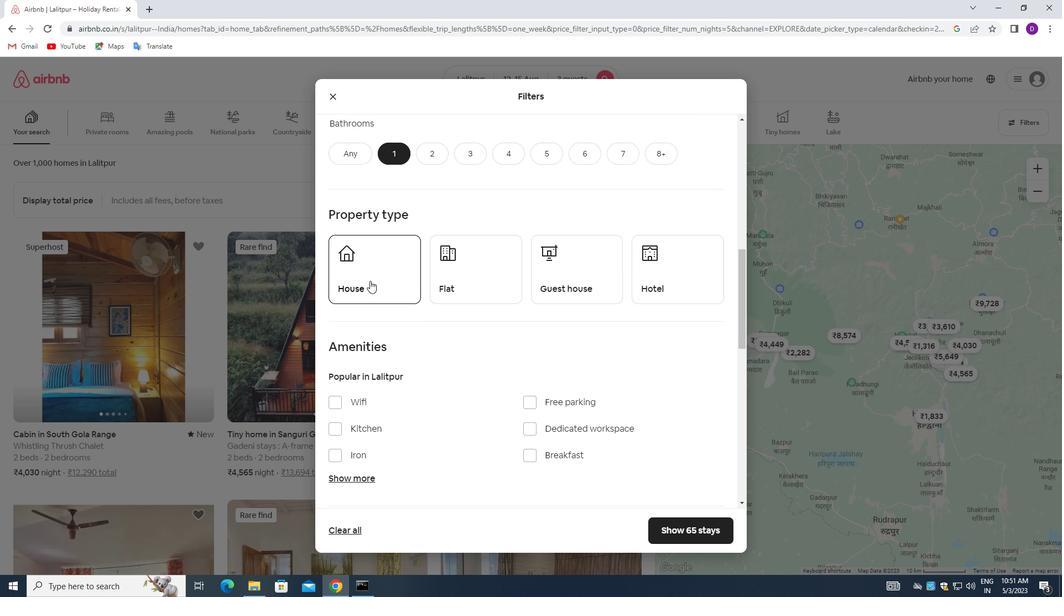 
Action: Mouse moved to (475, 285)
Screenshot: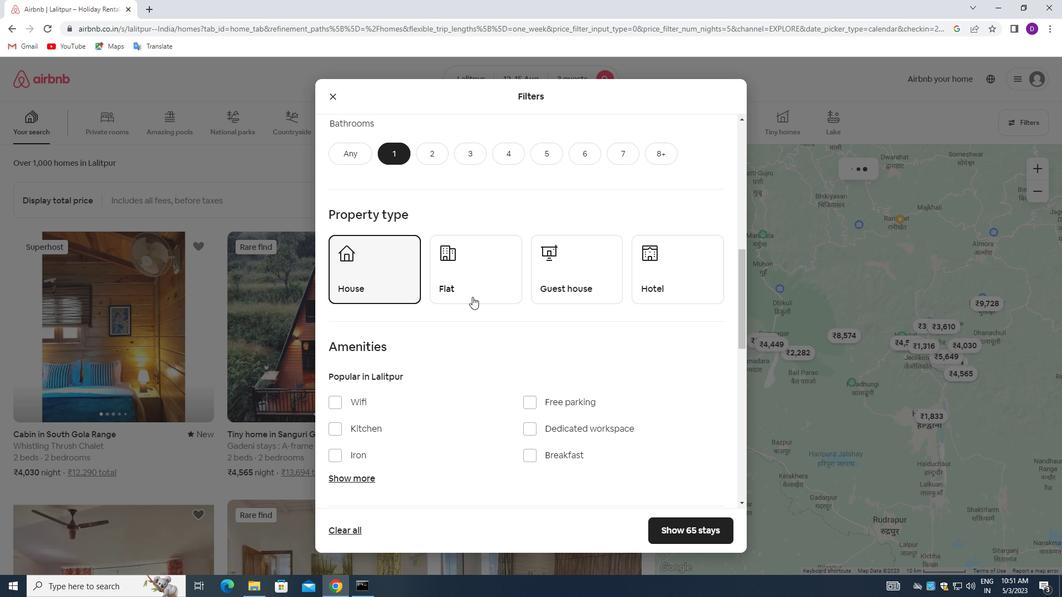 
Action: Mouse pressed left at (475, 285)
Screenshot: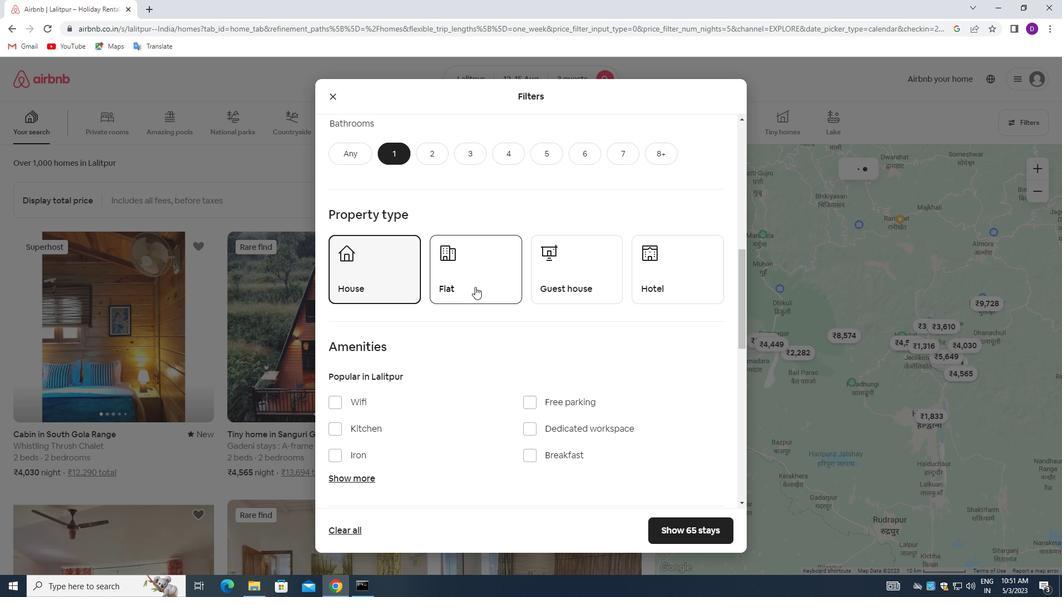 
Action: Mouse moved to (555, 280)
Screenshot: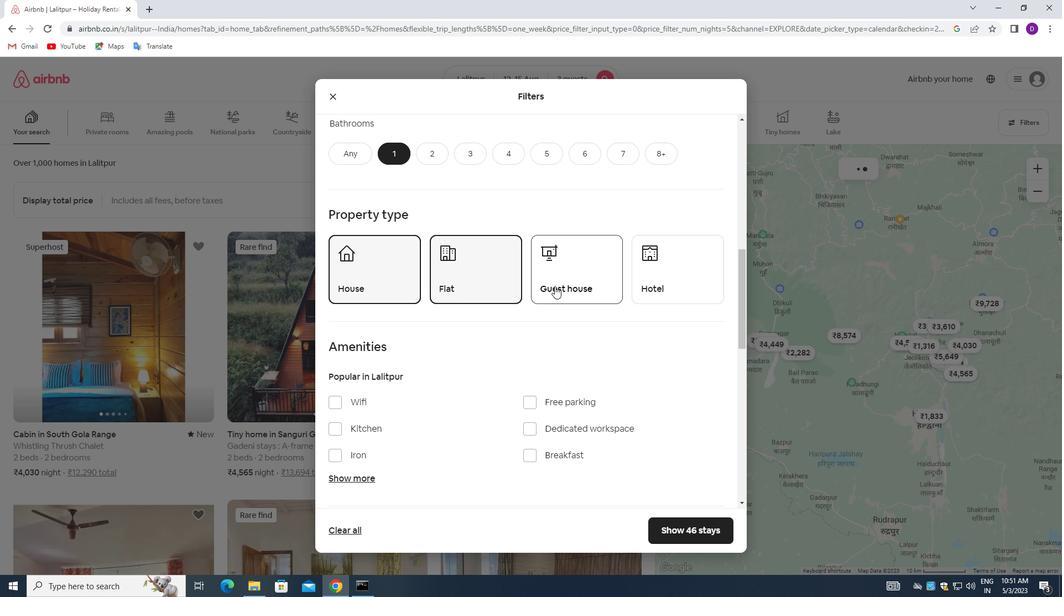 
Action: Mouse pressed left at (555, 280)
Screenshot: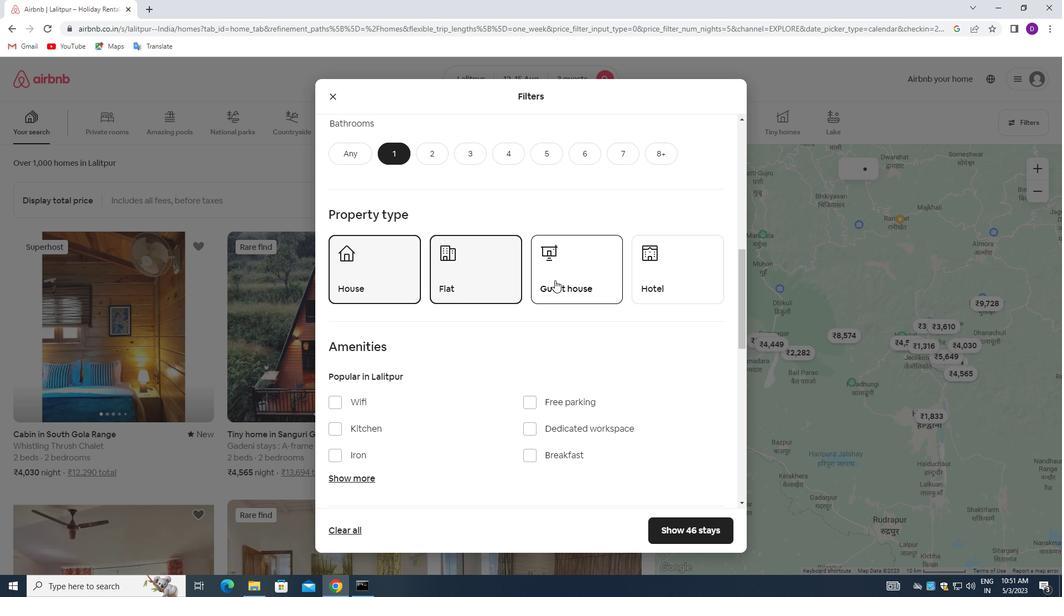 
Action: Mouse moved to (464, 374)
Screenshot: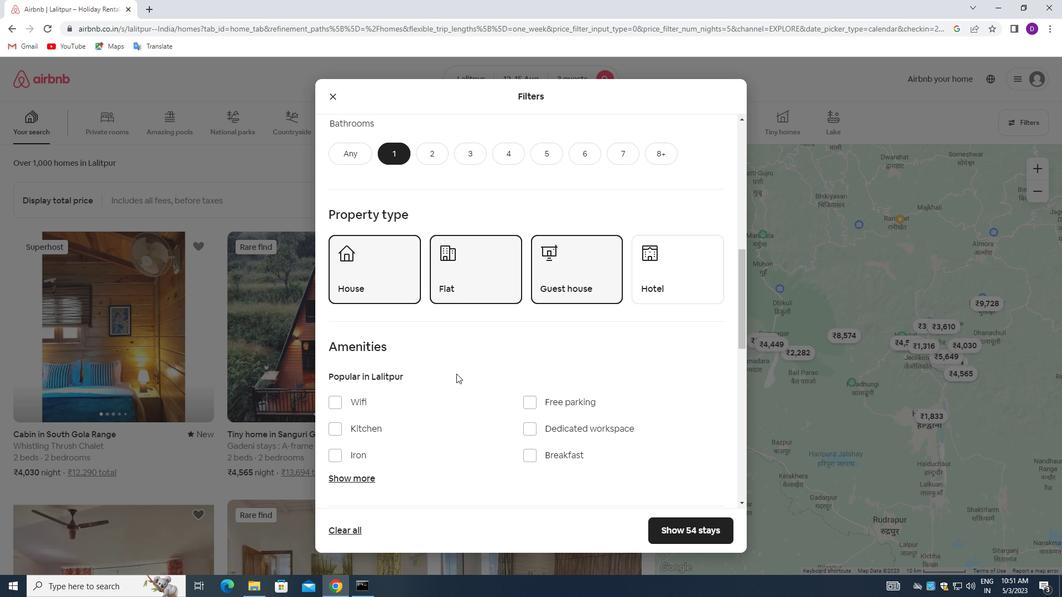 
Action: Mouse scrolled (464, 374) with delta (0, 0)
Screenshot: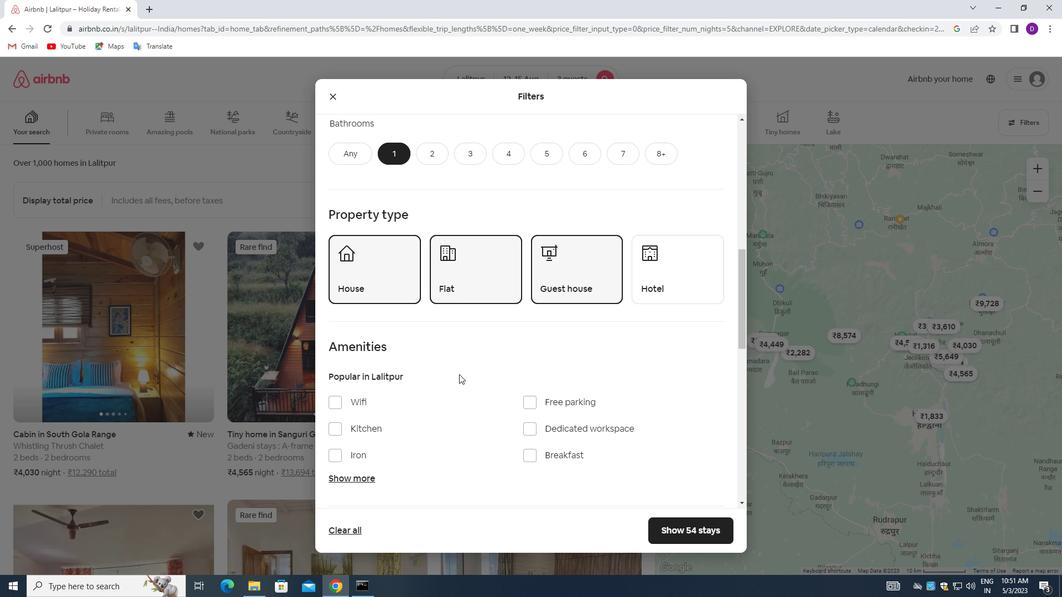 
Action: Mouse scrolled (464, 374) with delta (0, 0)
Screenshot: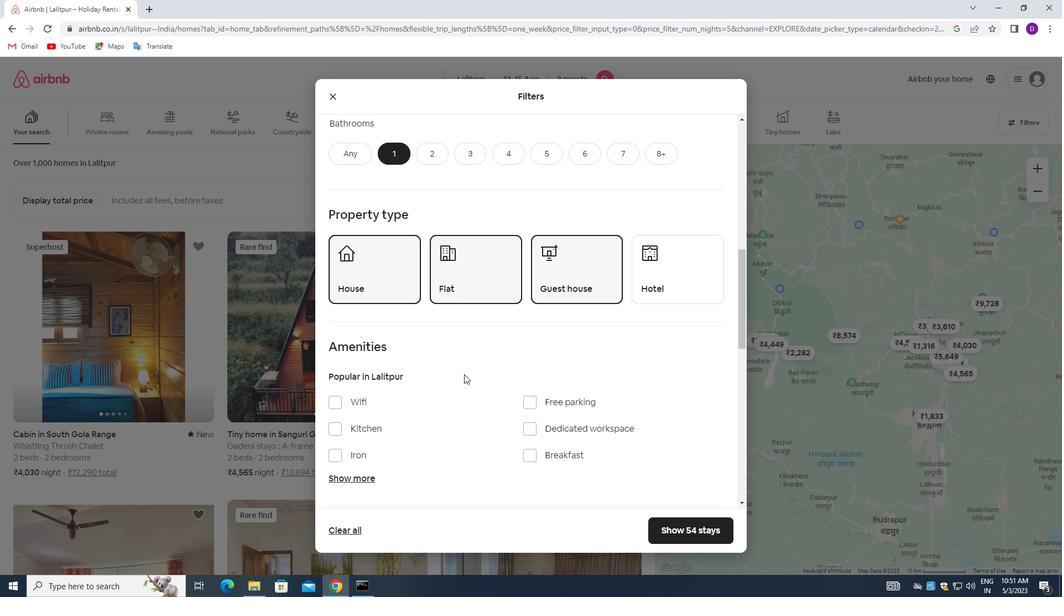
Action: Mouse moved to (483, 376)
Screenshot: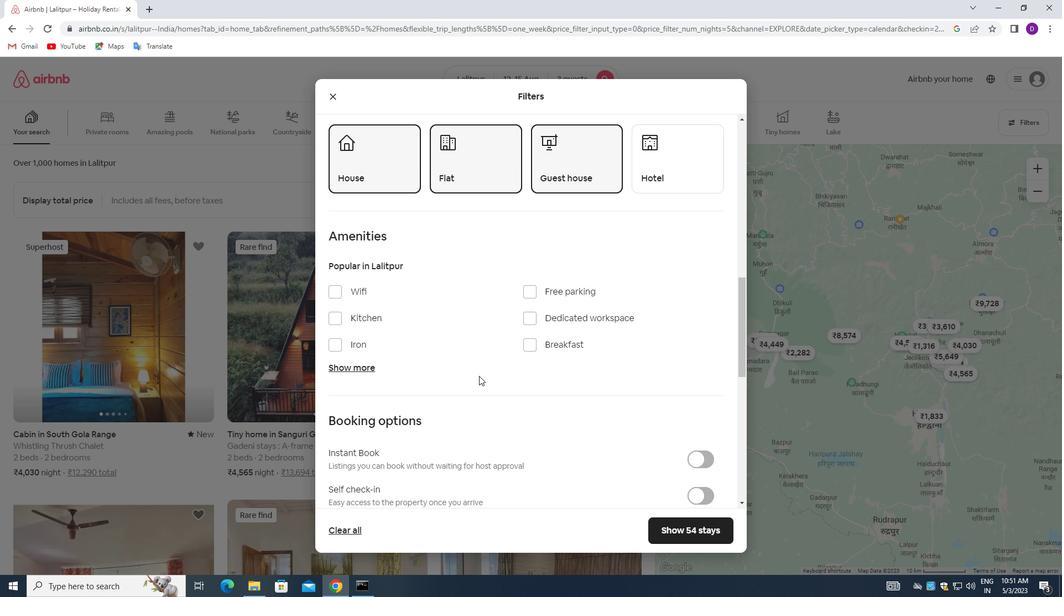 
Action: Mouse scrolled (483, 376) with delta (0, 0)
Screenshot: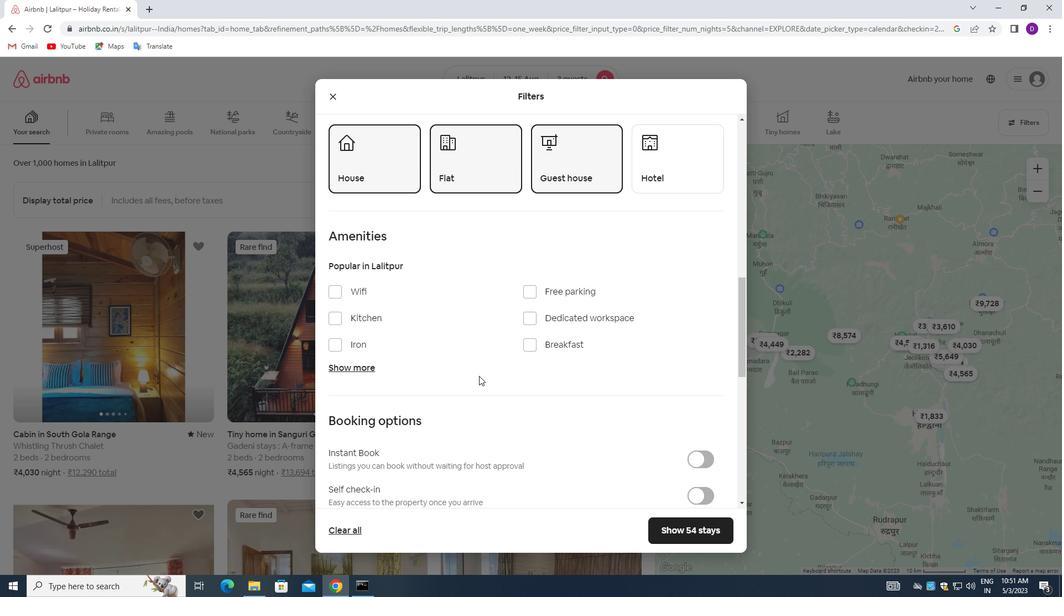 
Action: Mouse moved to (484, 374)
Screenshot: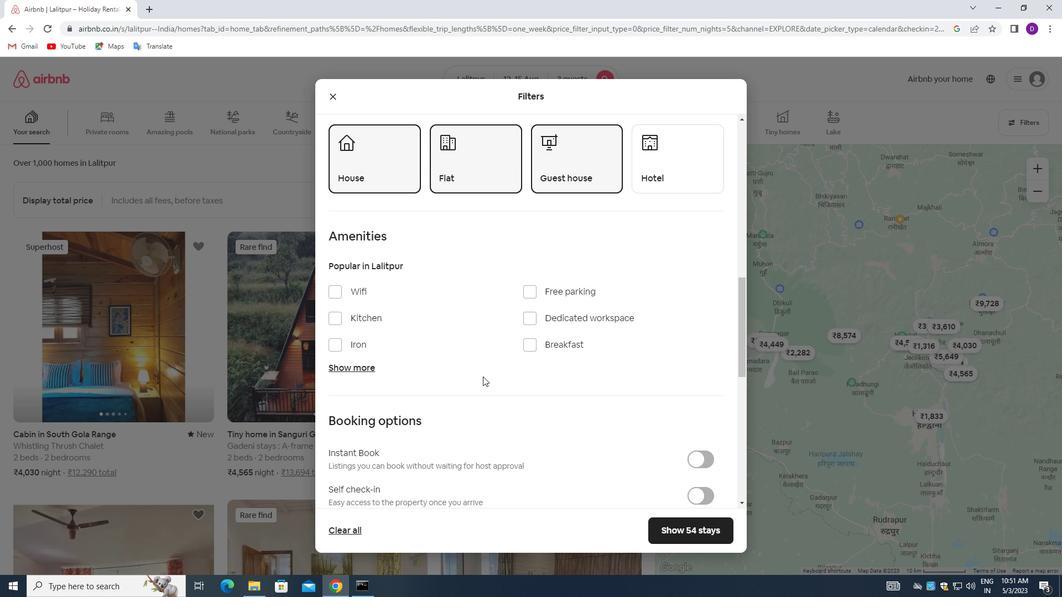 
Action: Mouse scrolled (484, 374) with delta (0, 0)
Screenshot: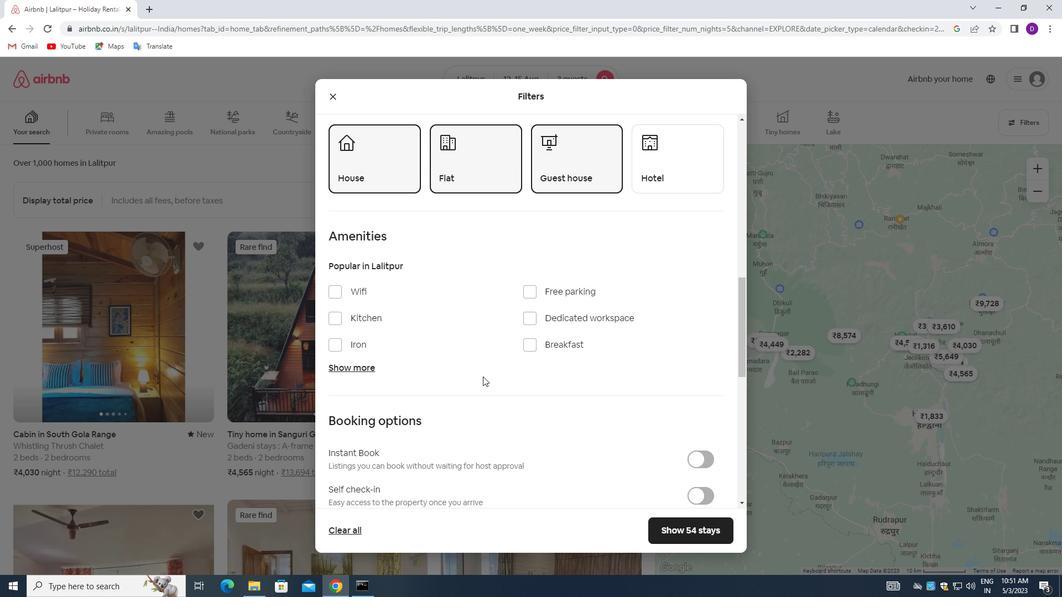 
Action: Mouse moved to (696, 387)
Screenshot: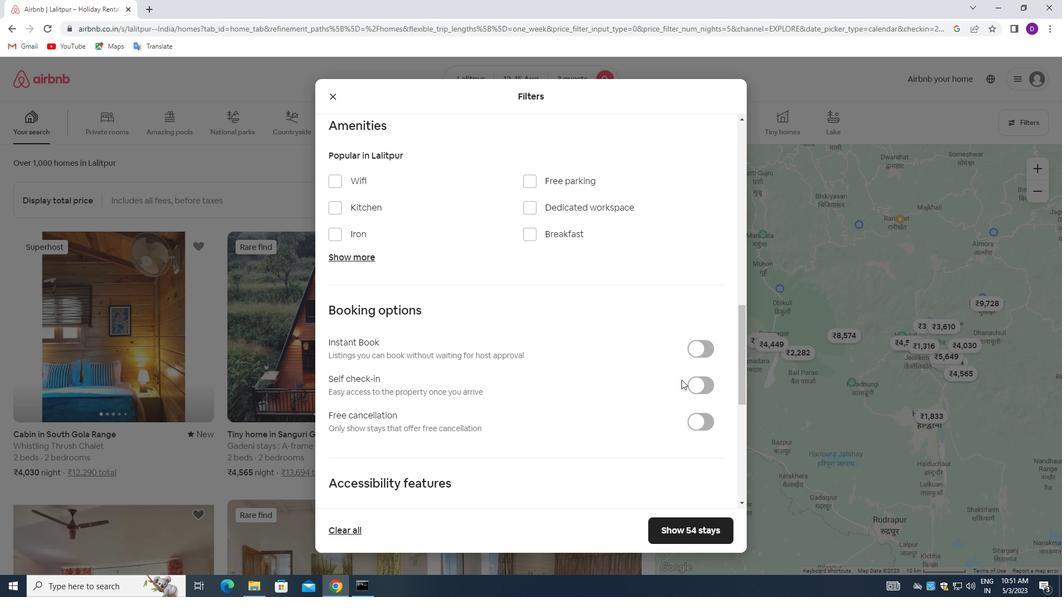 
Action: Mouse pressed left at (696, 387)
Screenshot: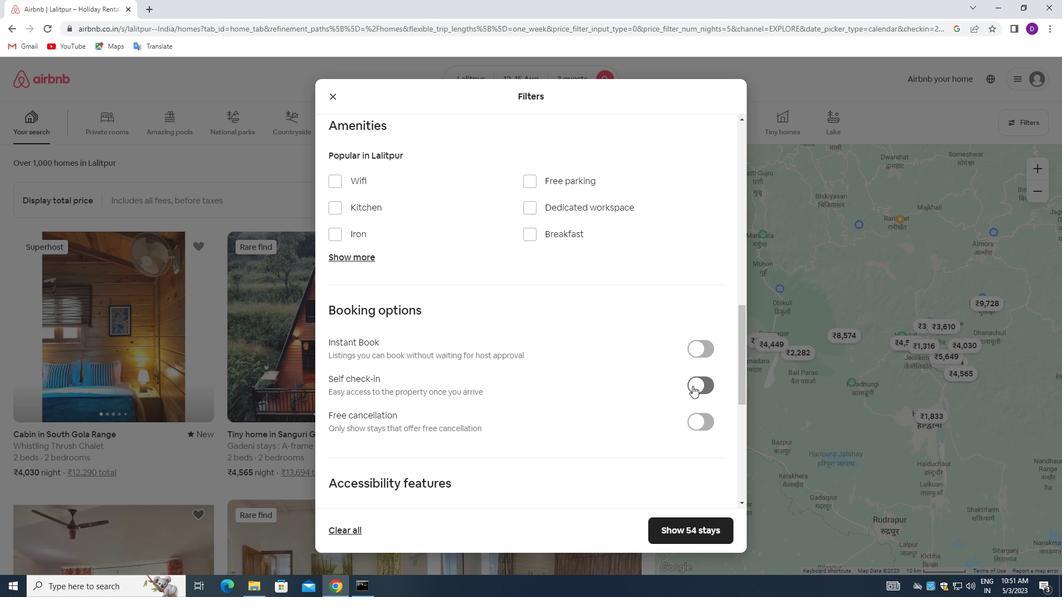 
Action: Mouse moved to (489, 377)
Screenshot: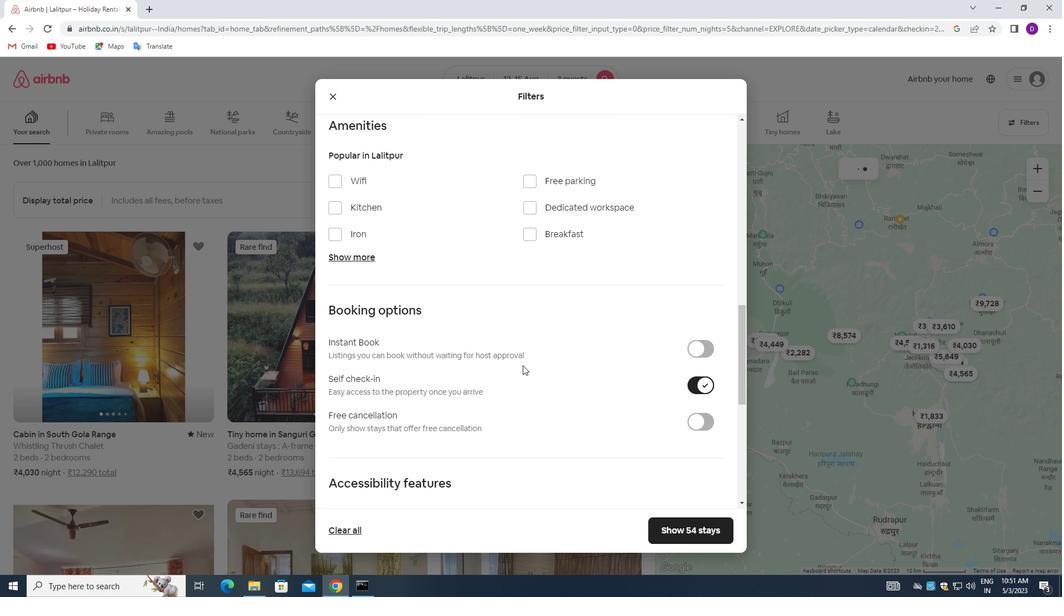 
Action: Mouse scrolled (489, 376) with delta (0, 0)
Screenshot: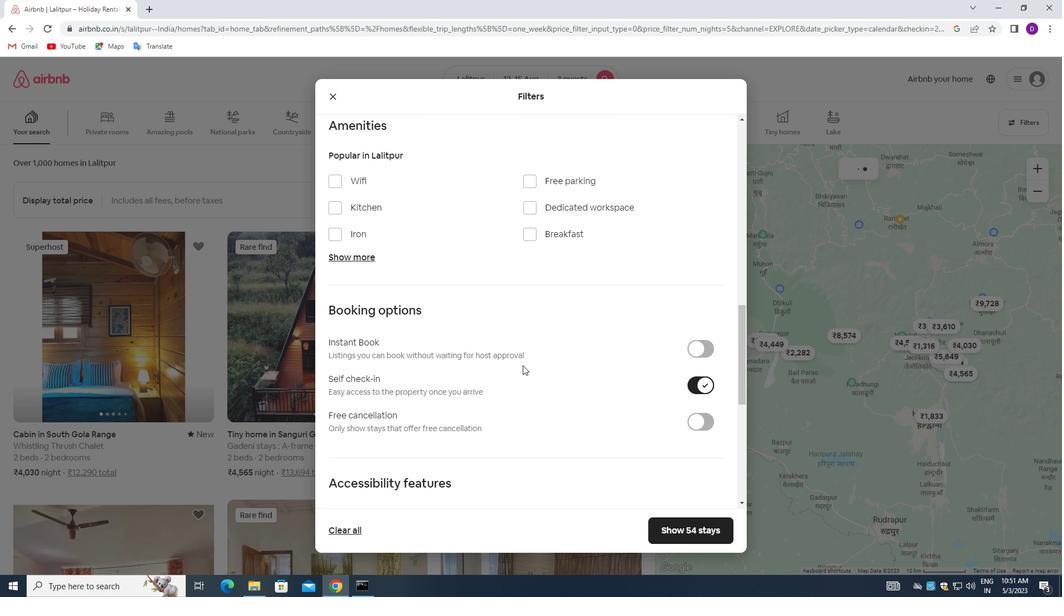
Action: Mouse moved to (487, 380)
Screenshot: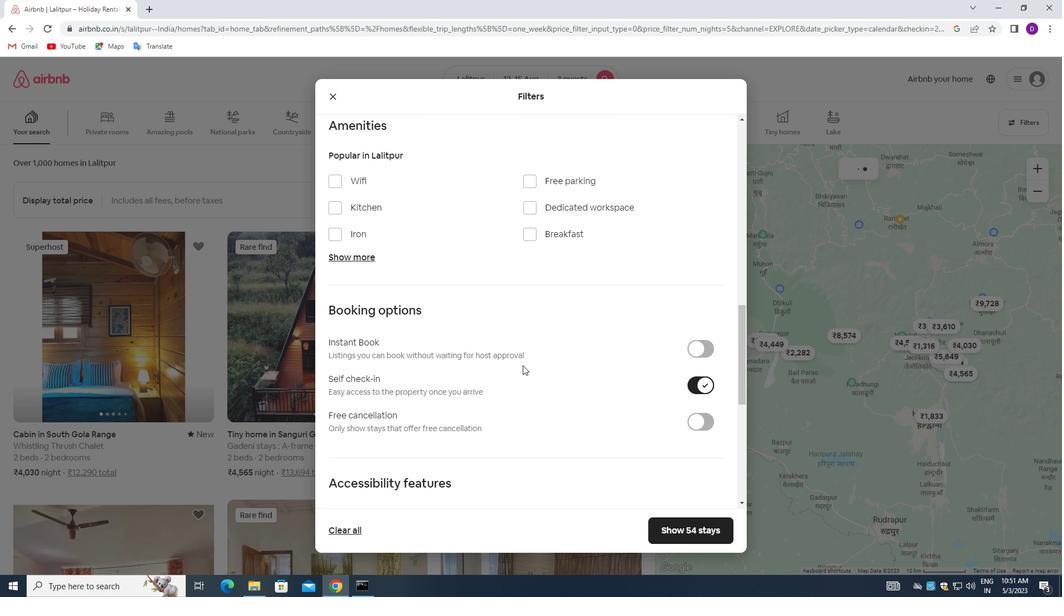
Action: Mouse scrolled (487, 379) with delta (0, 0)
Screenshot: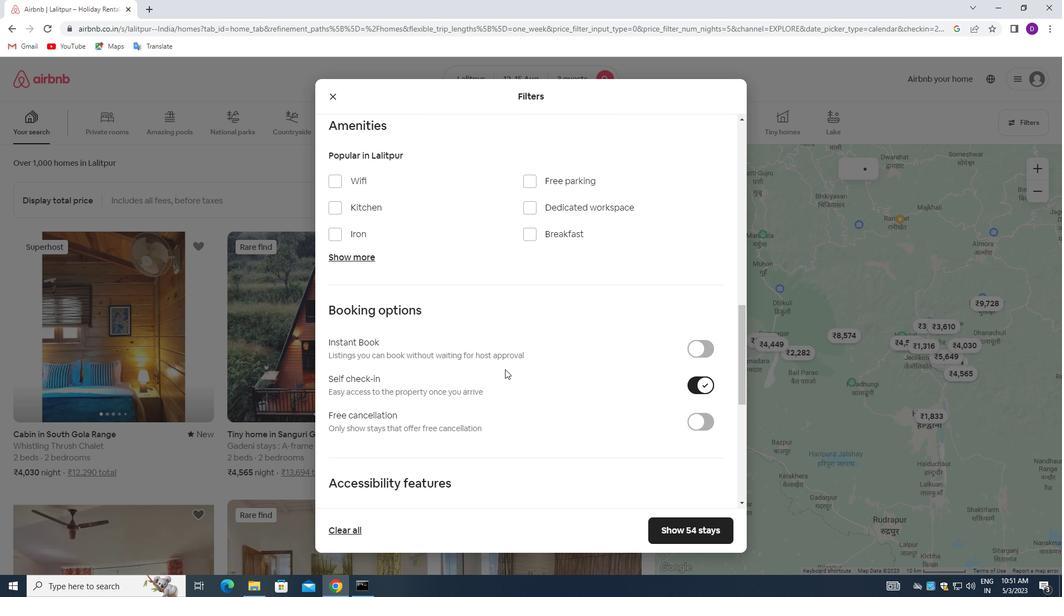 
Action: Mouse moved to (485, 380)
Screenshot: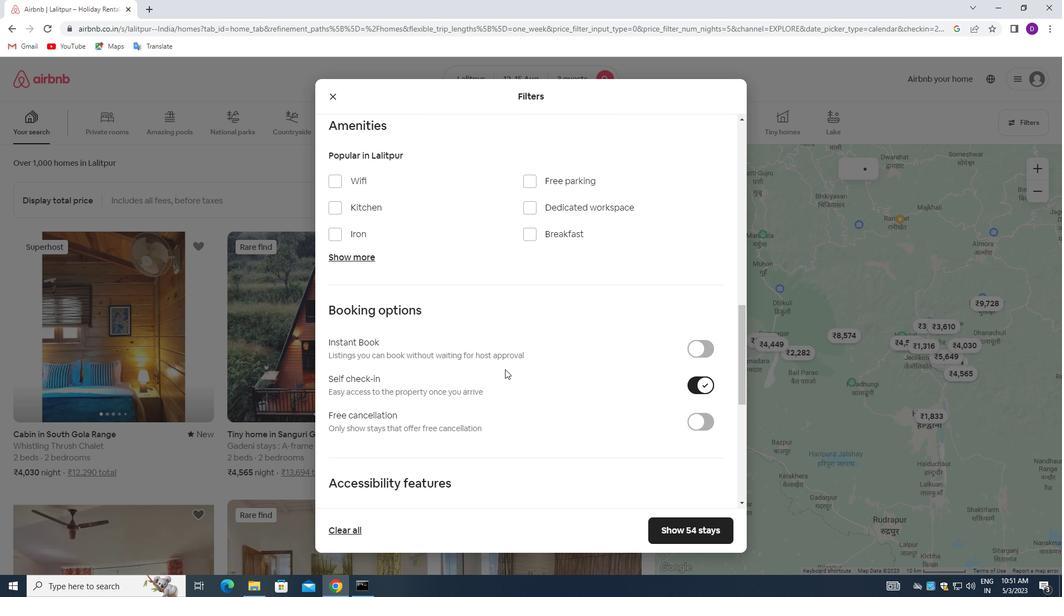 
Action: Mouse scrolled (485, 380) with delta (0, 0)
Screenshot: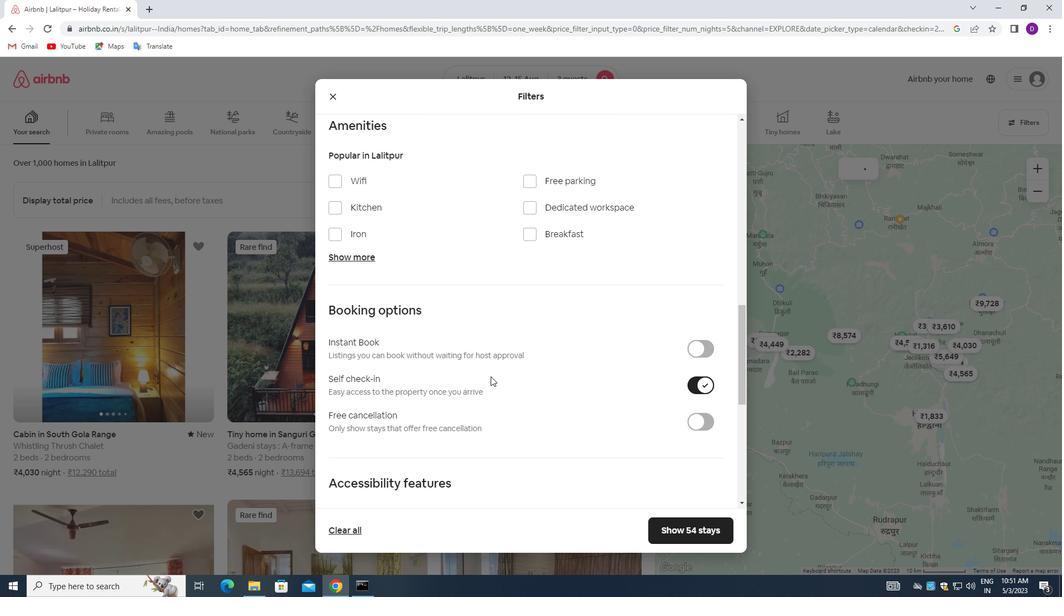 
Action: Mouse moved to (483, 384)
Screenshot: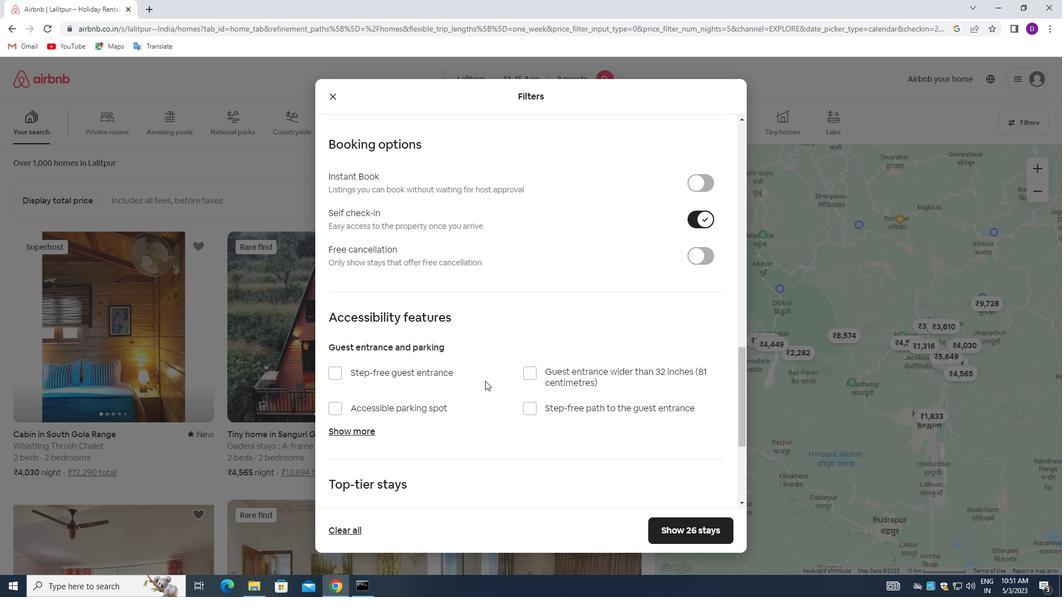 
Action: Mouse scrolled (483, 383) with delta (0, 0)
Screenshot: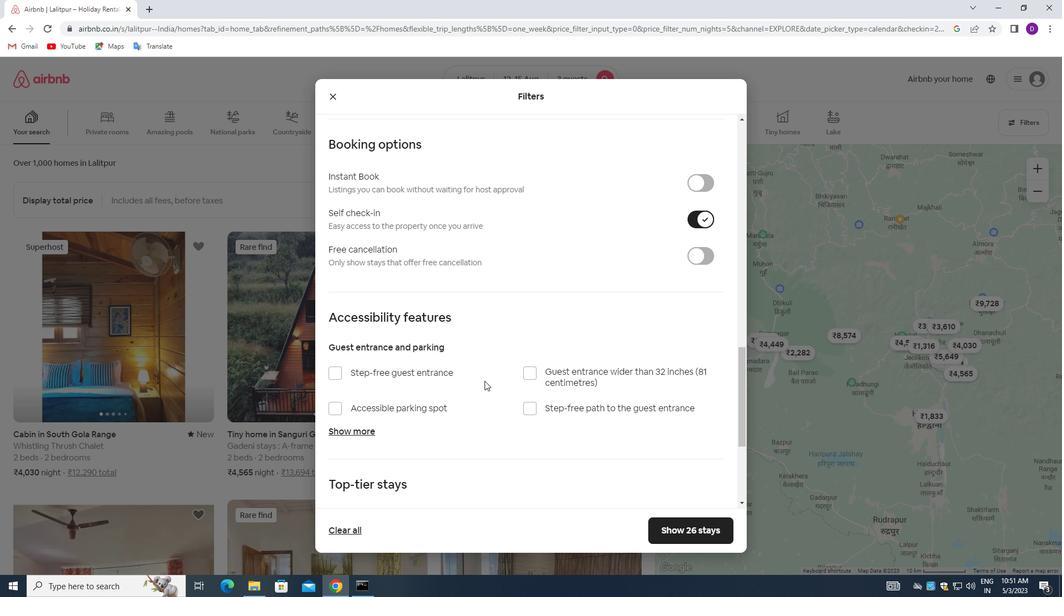 
Action: Mouse moved to (483, 385)
Screenshot: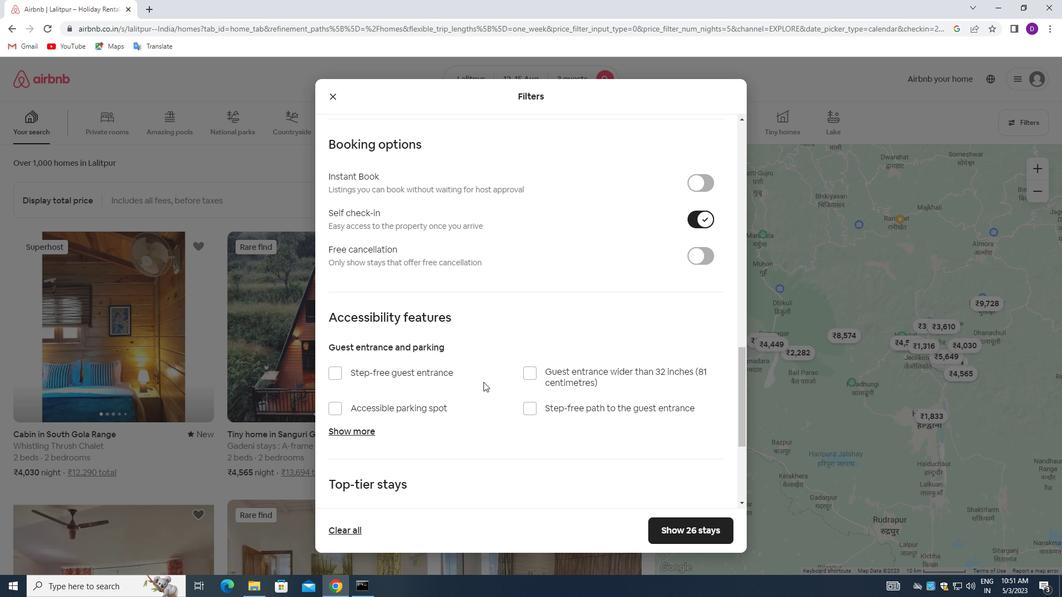 
Action: Mouse scrolled (483, 385) with delta (0, 0)
Screenshot: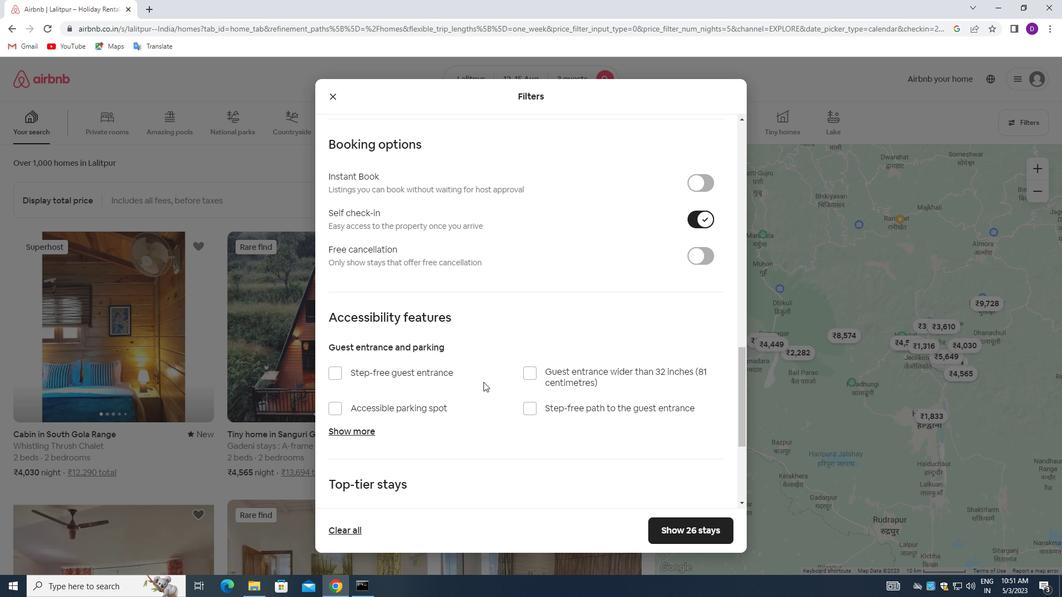 
Action: Mouse moved to (482, 387)
Screenshot: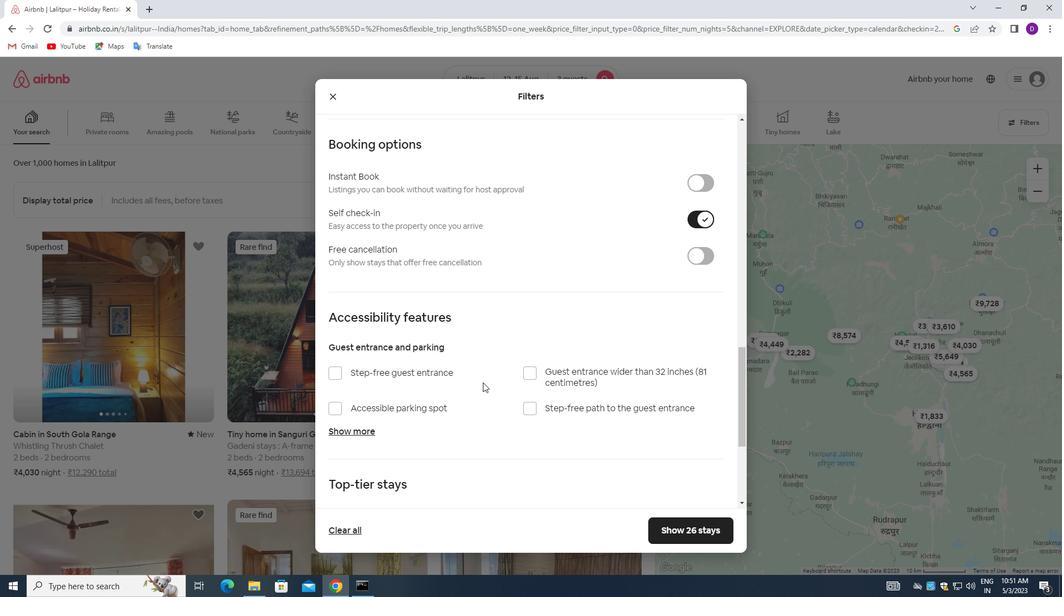 
Action: Mouse scrolled (482, 387) with delta (0, 0)
Screenshot: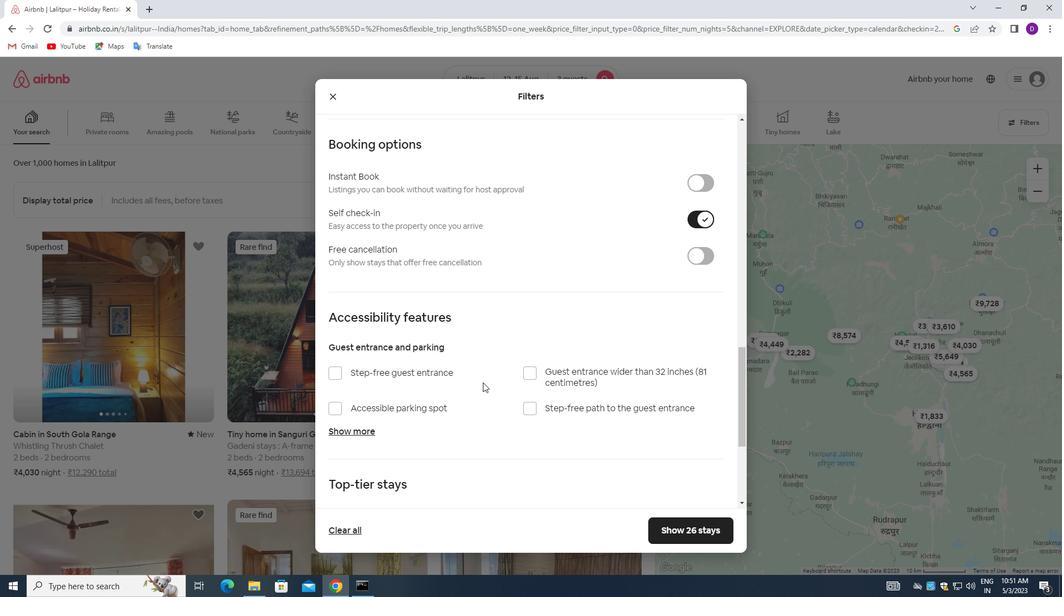 
Action: Mouse moved to (438, 396)
Screenshot: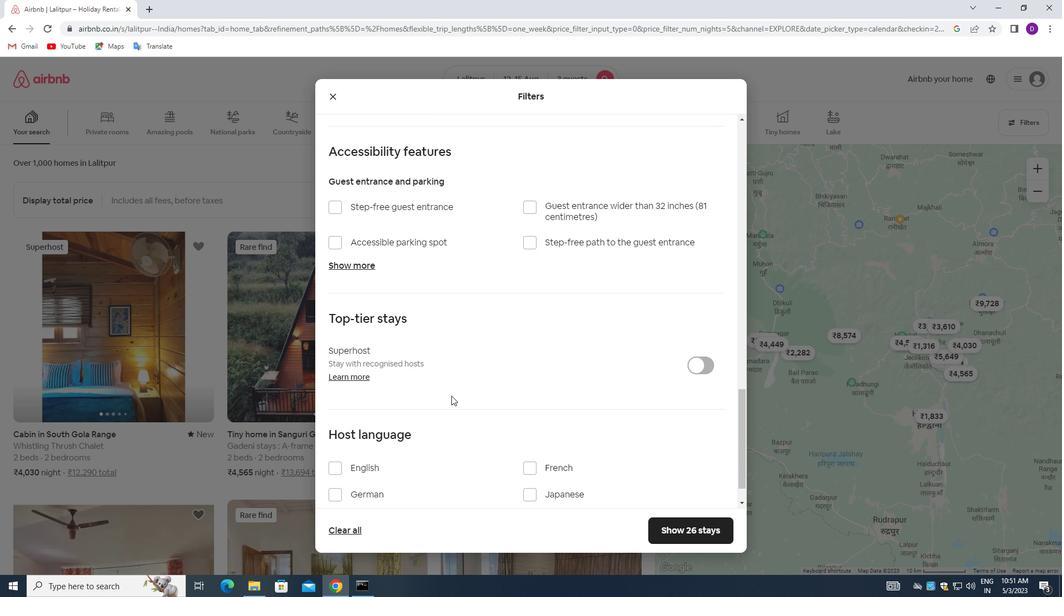 
Action: Mouse scrolled (438, 395) with delta (0, 0)
Screenshot: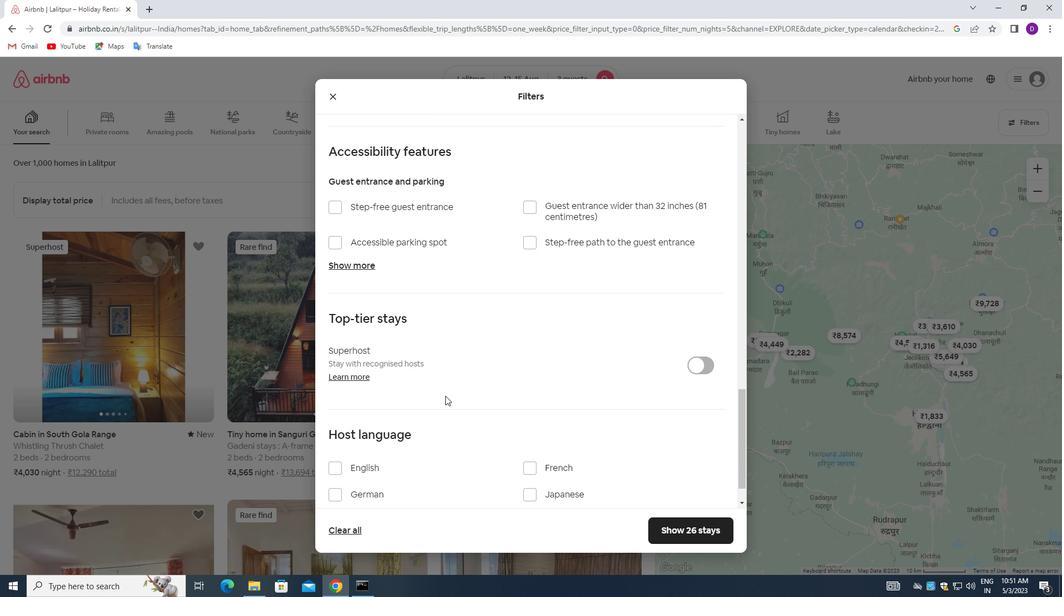 
Action: Mouse scrolled (438, 395) with delta (0, 0)
Screenshot: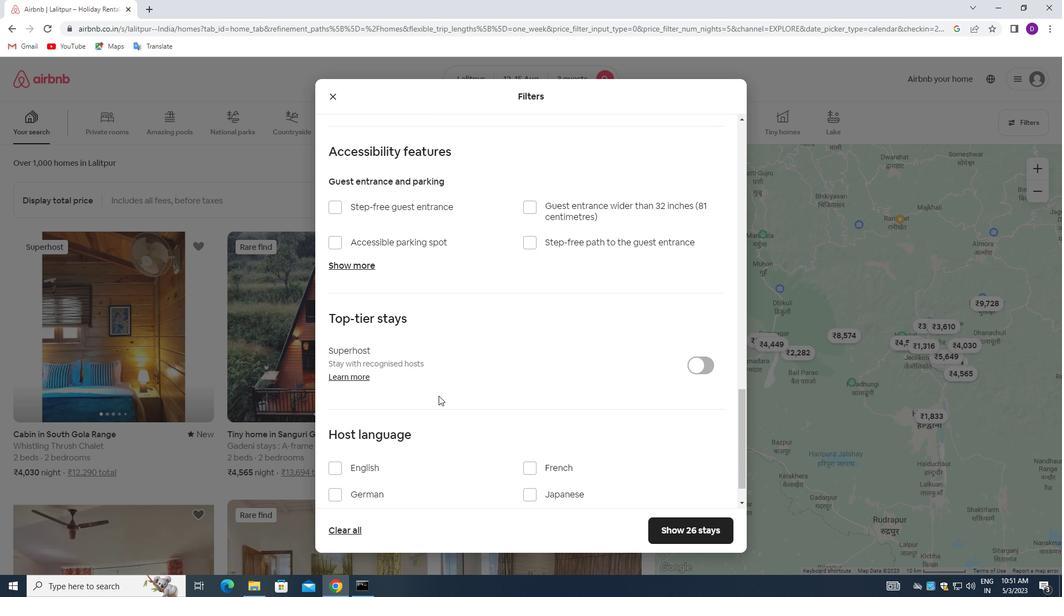 
Action: Mouse scrolled (438, 395) with delta (0, 0)
Screenshot: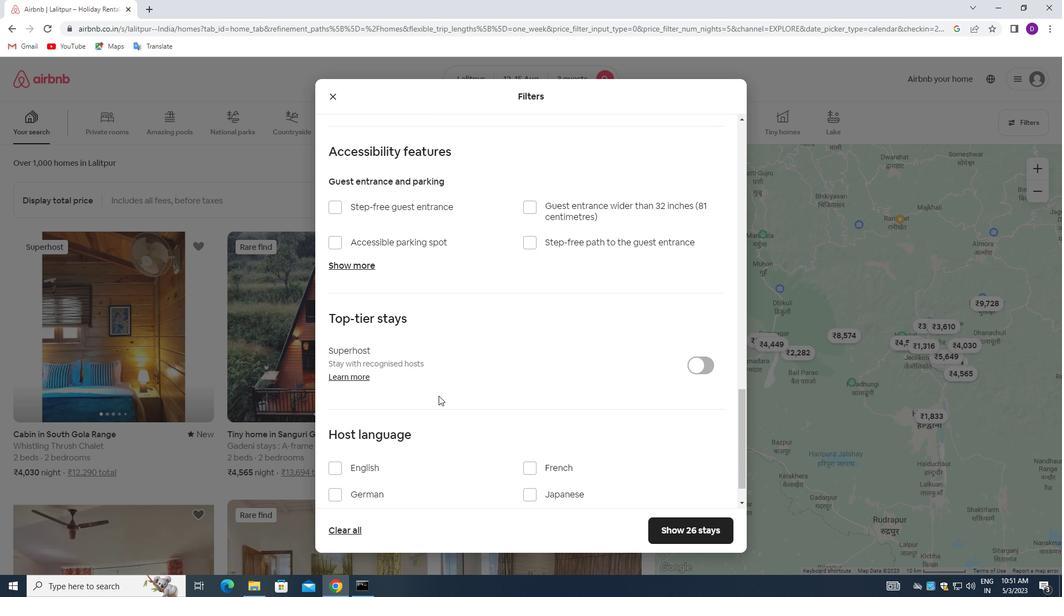 
Action: Mouse moved to (336, 431)
Screenshot: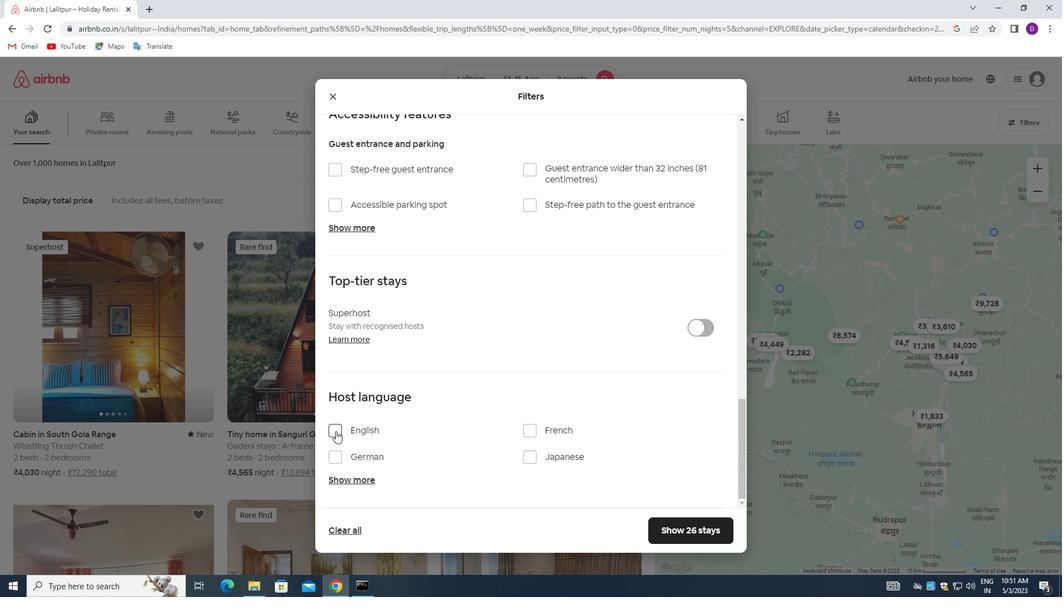 
Action: Mouse pressed left at (336, 431)
Screenshot: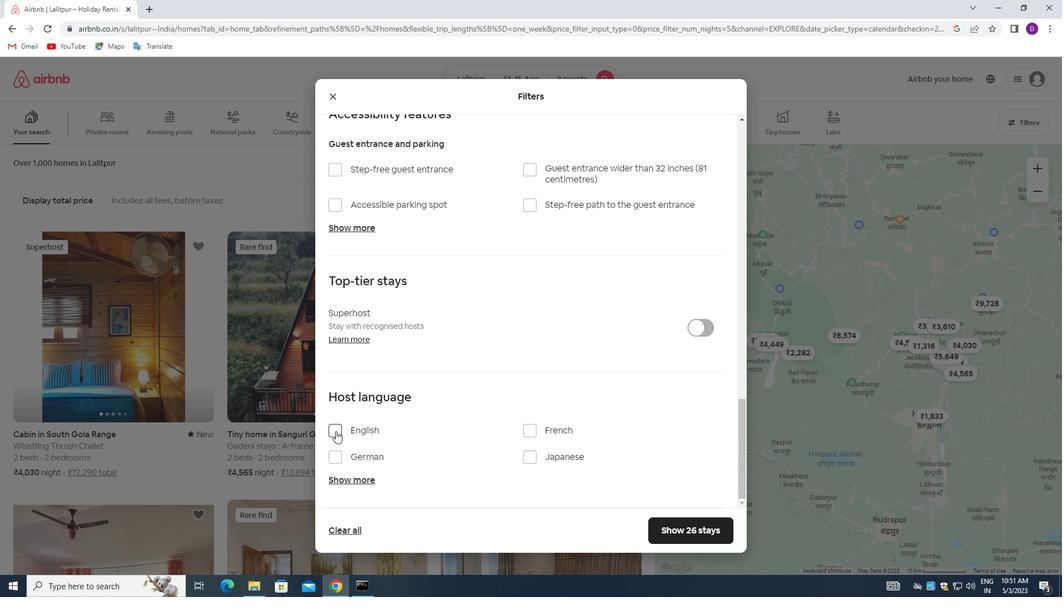
Action: Mouse moved to (662, 532)
Screenshot: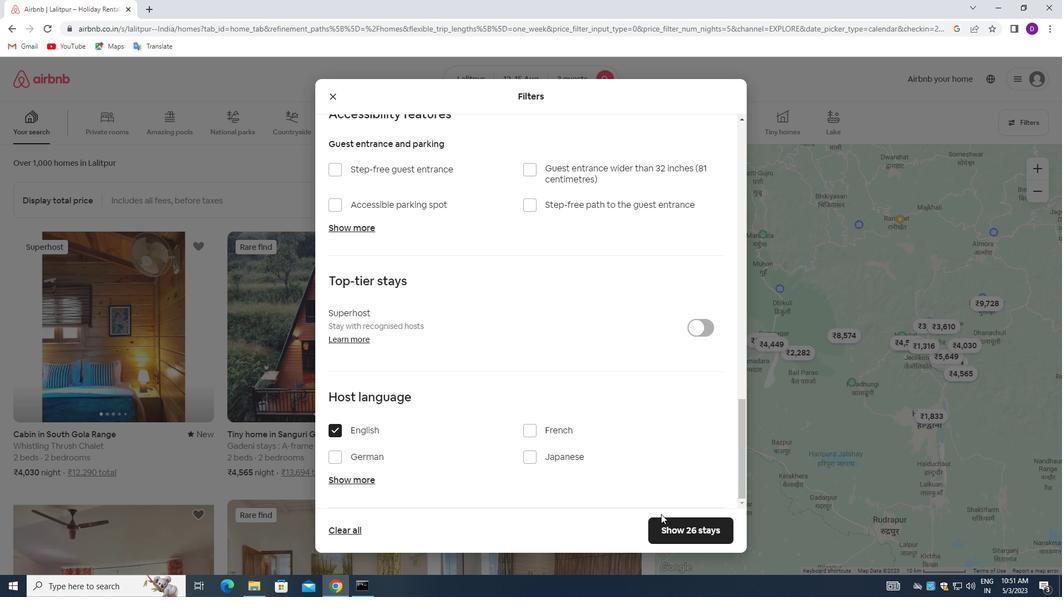 
Action: Mouse pressed left at (662, 532)
Screenshot: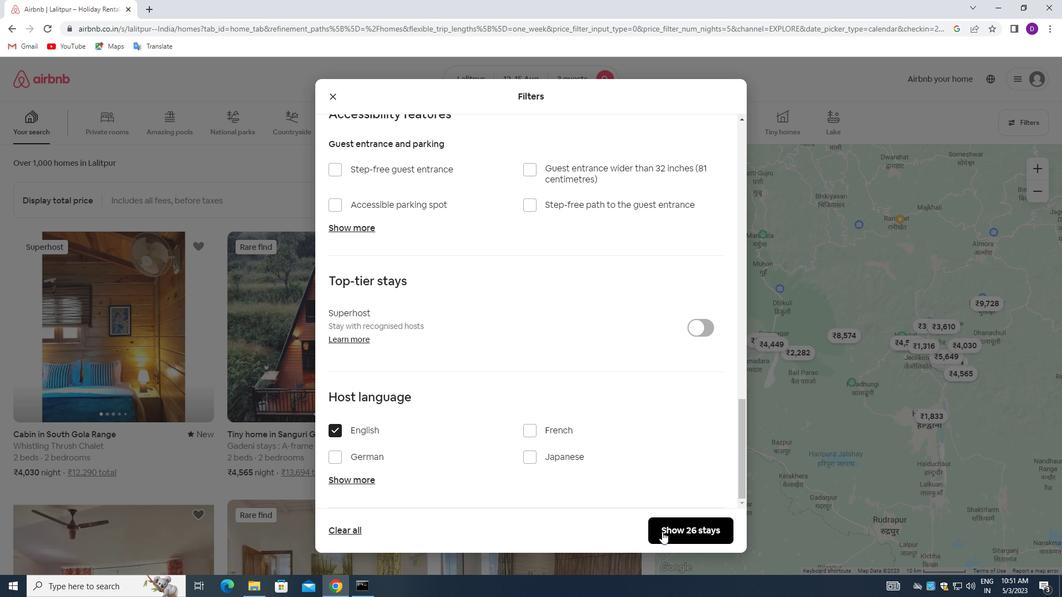 
Action: Mouse moved to (614, 418)
Screenshot: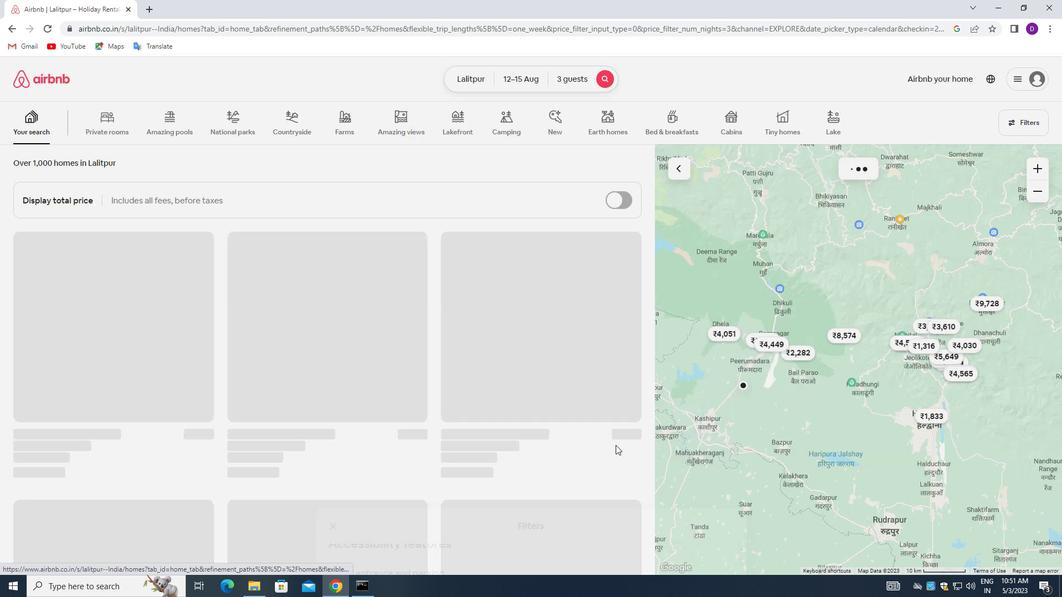 
